 Task: Look for space in Odintsovo, Russia from 10th July, 2023 to 15th July, 2023 for 7 adults in price range Rs.10000 to Rs.15000. Place can be entire place or shared room with 4 bedrooms having 7 beds and 4 bathrooms. Property type can be house, flat, guest house. Amenities needed are: wifi, TV, free parkinig on premises, gym, breakfast. Booking option can be shelf check-in. Required host language is English.
Action: Mouse moved to (454, 109)
Screenshot: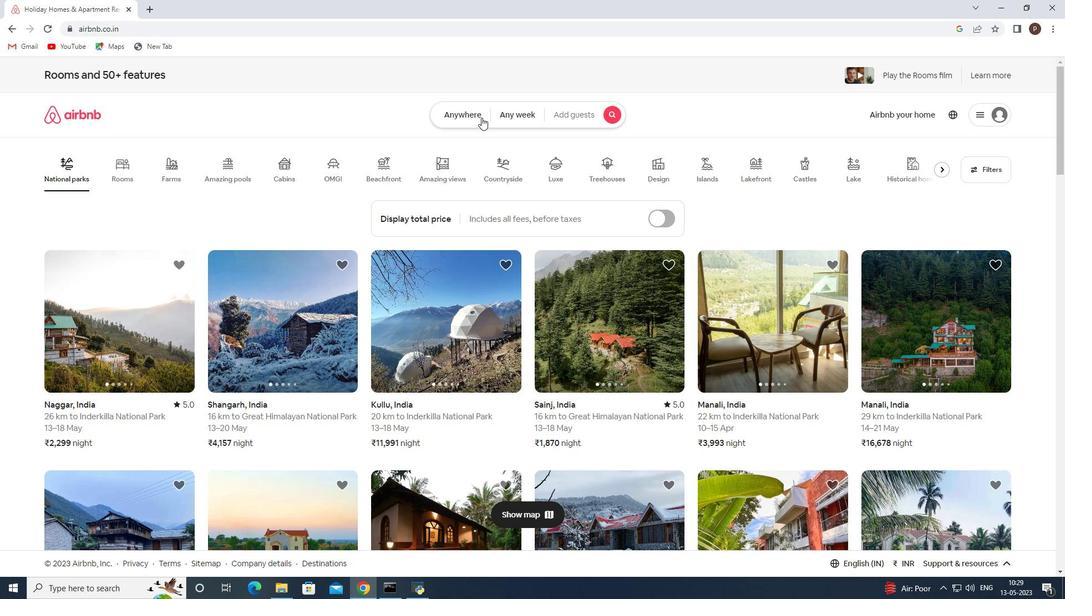 
Action: Mouse pressed left at (454, 109)
Screenshot: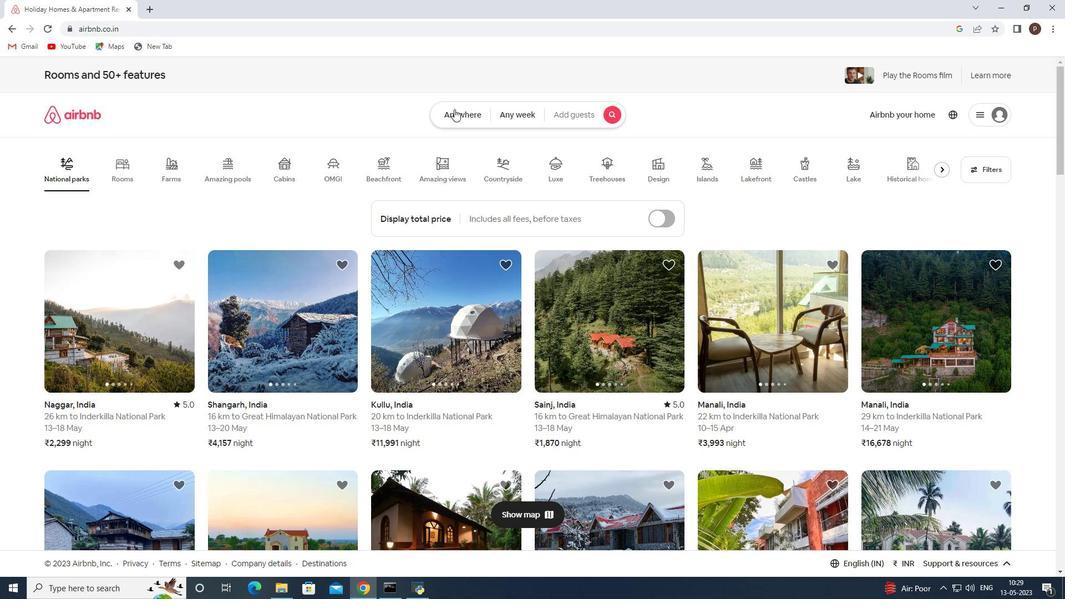 
Action: Mouse moved to (373, 150)
Screenshot: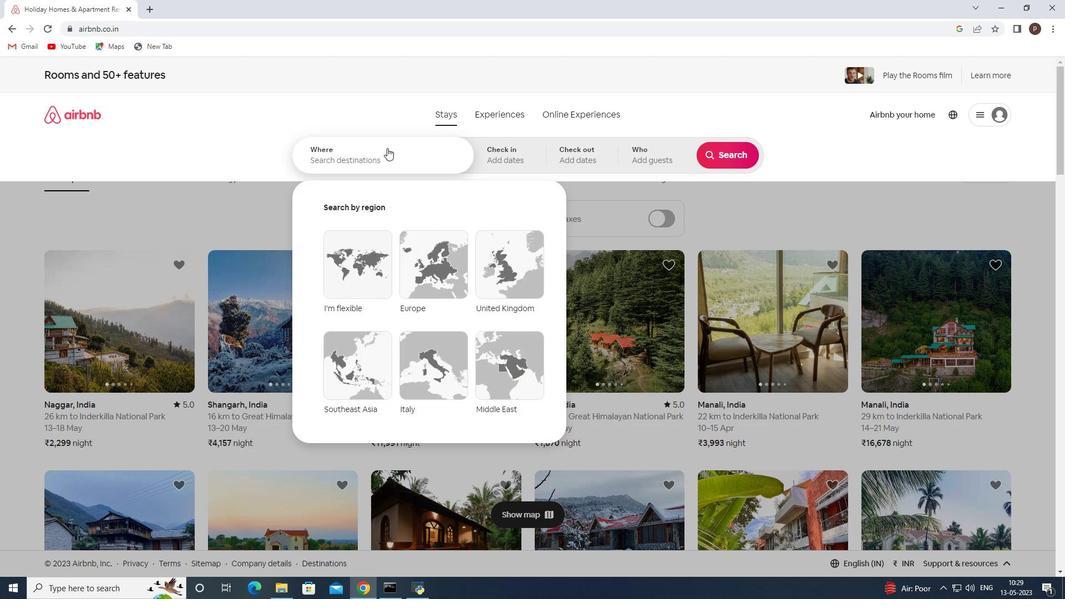 
Action: Mouse pressed left at (373, 150)
Screenshot: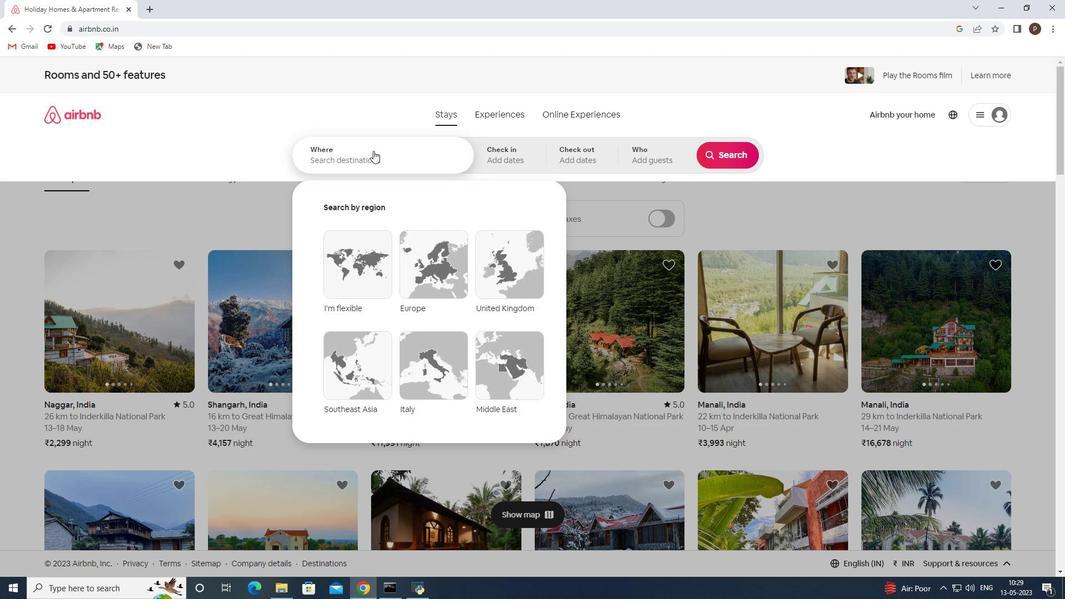 
Action: Mouse moved to (371, 152)
Screenshot: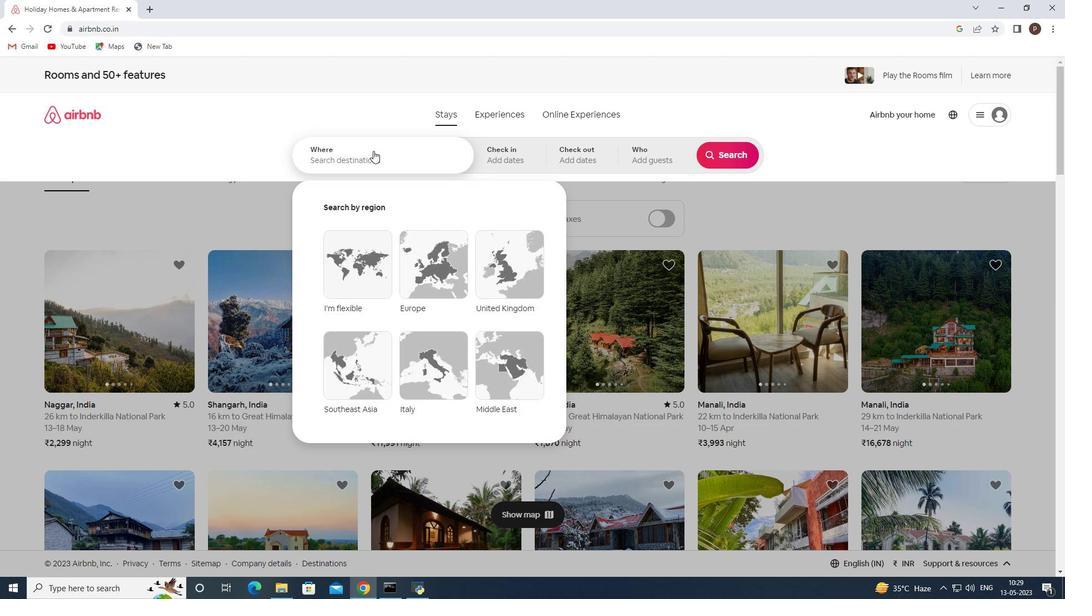 
Action: Key pressed <Key.caps_lock>O<Key.caps_lock>dintsovo
Screenshot: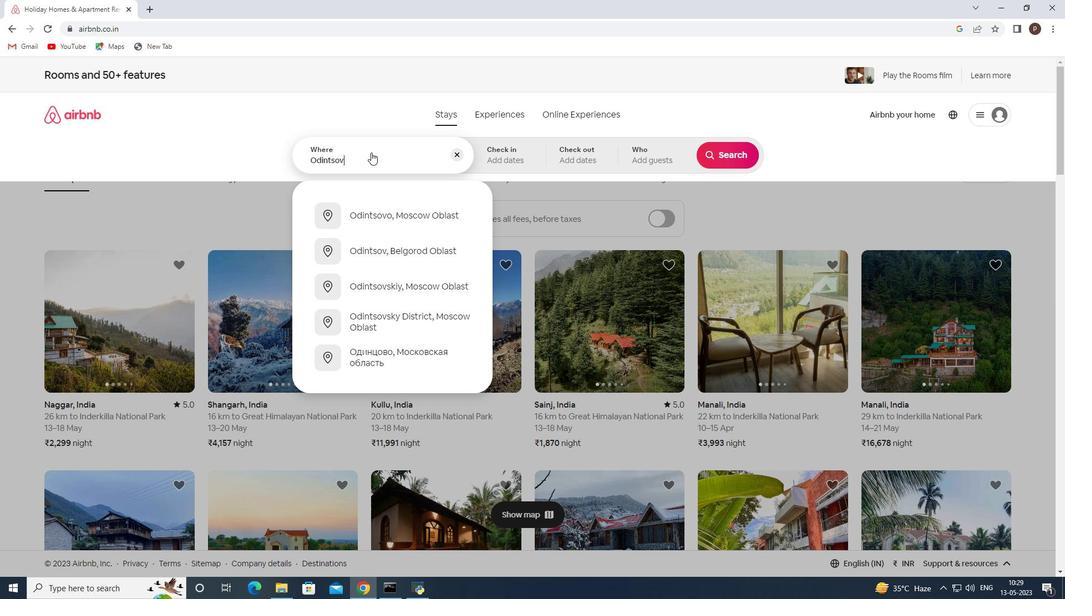 
Action: Mouse moved to (376, 213)
Screenshot: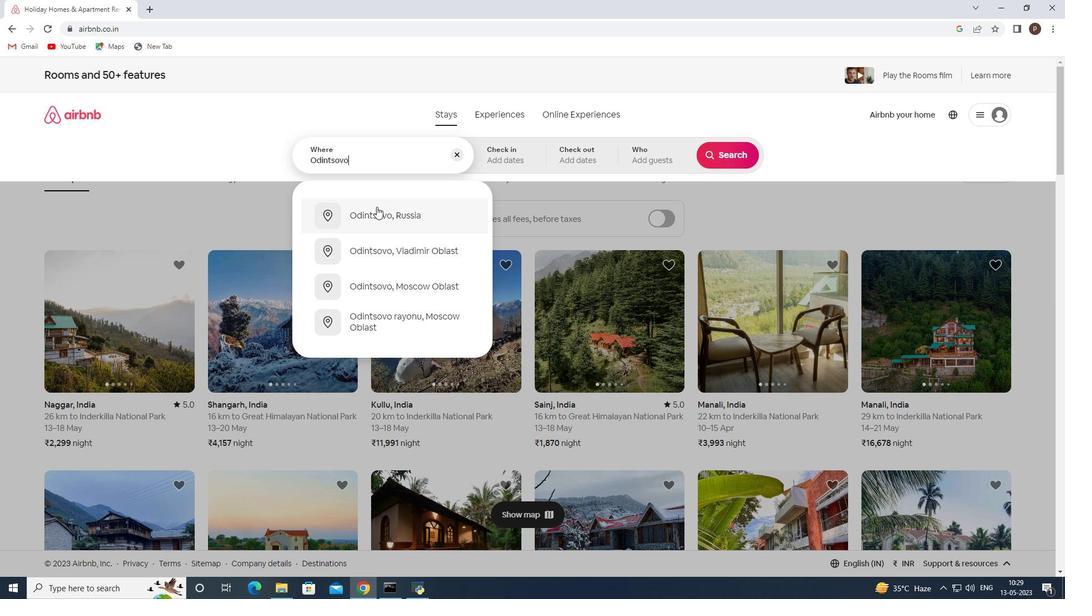 
Action: Mouse pressed left at (376, 213)
Screenshot: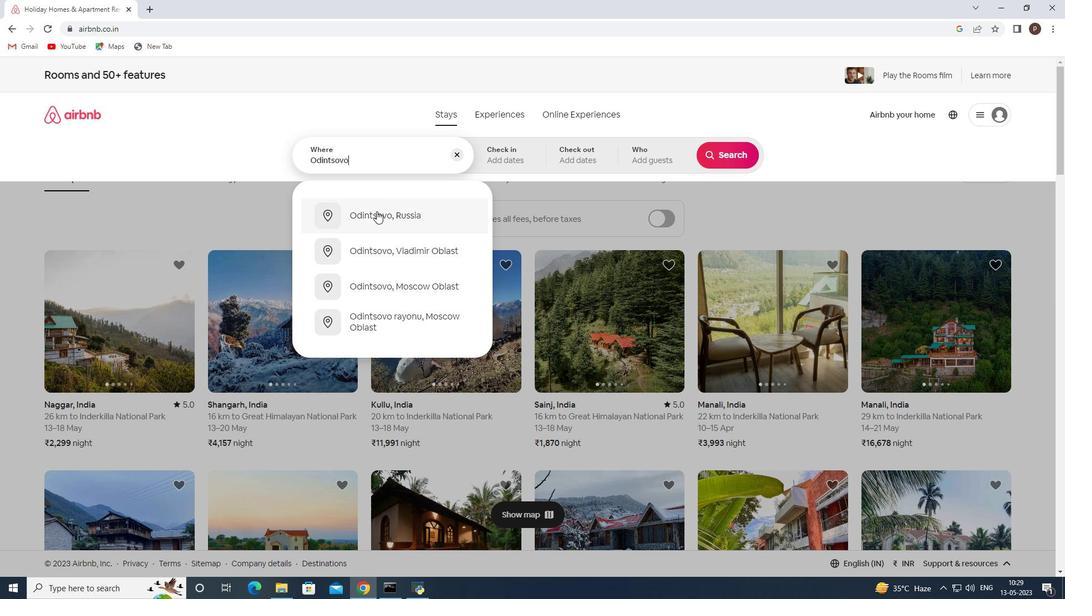 
Action: Mouse moved to (730, 240)
Screenshot: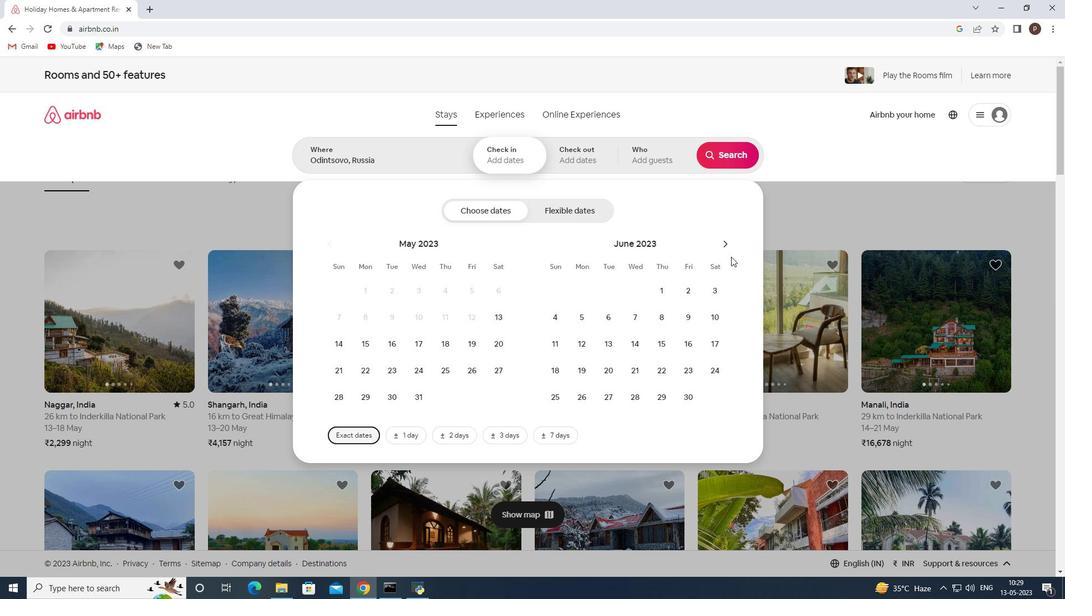 
Action: Mouse pressed left at (730, 240)
Screenshot: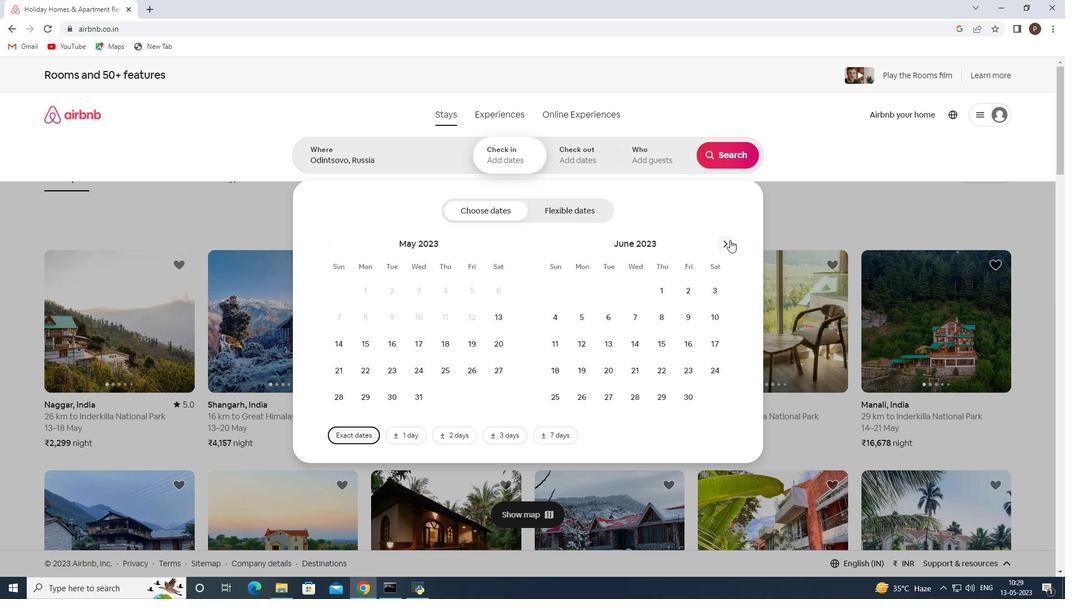 
Action: Mouse moved to (587, 340)
Screenshot: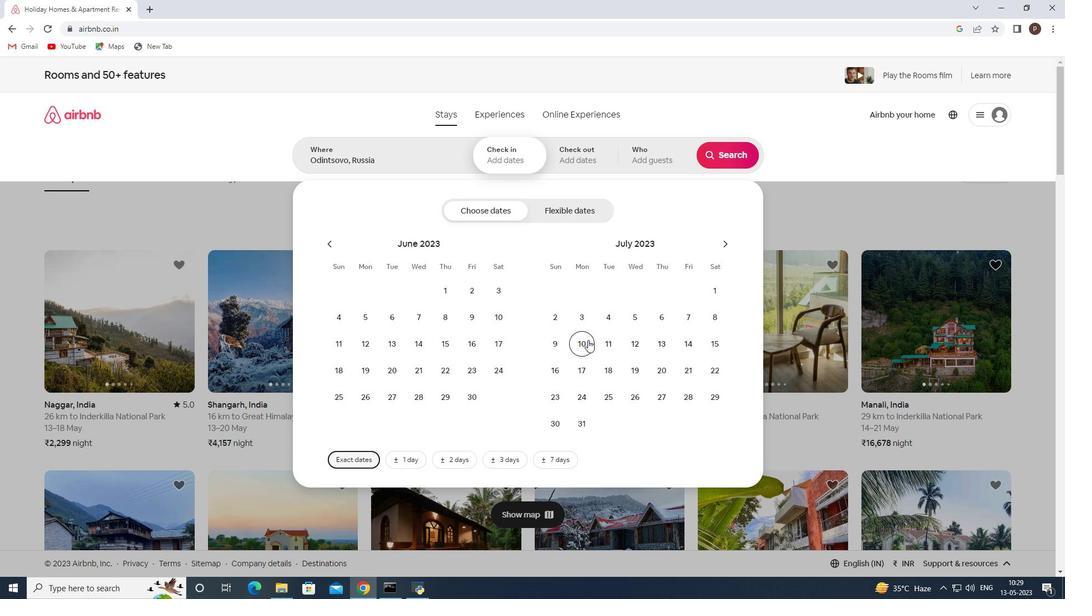 
Action: Mouse pressed left at (587, 340)
Screenshot: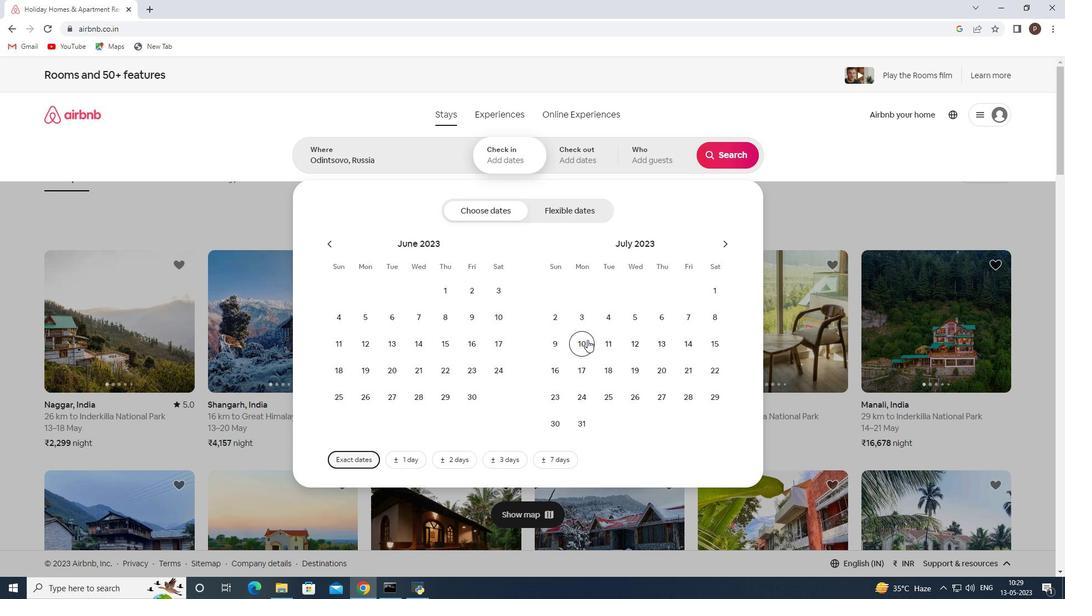 
Action: Mouse moved to (713, 343)
Screenshot: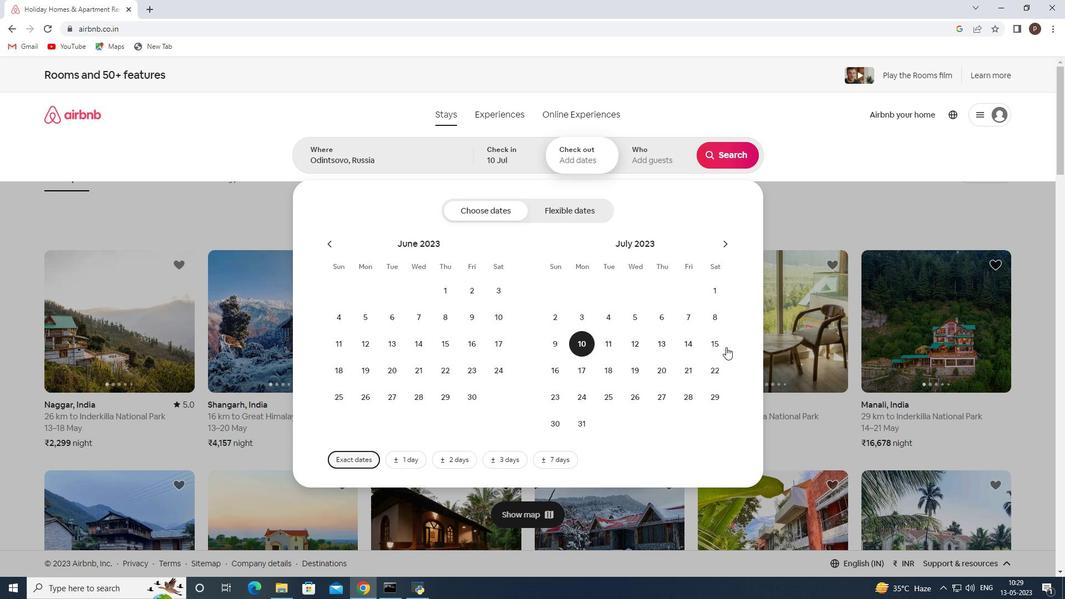 
Action: Mouse pressed left at (713, 343)
Screenshot: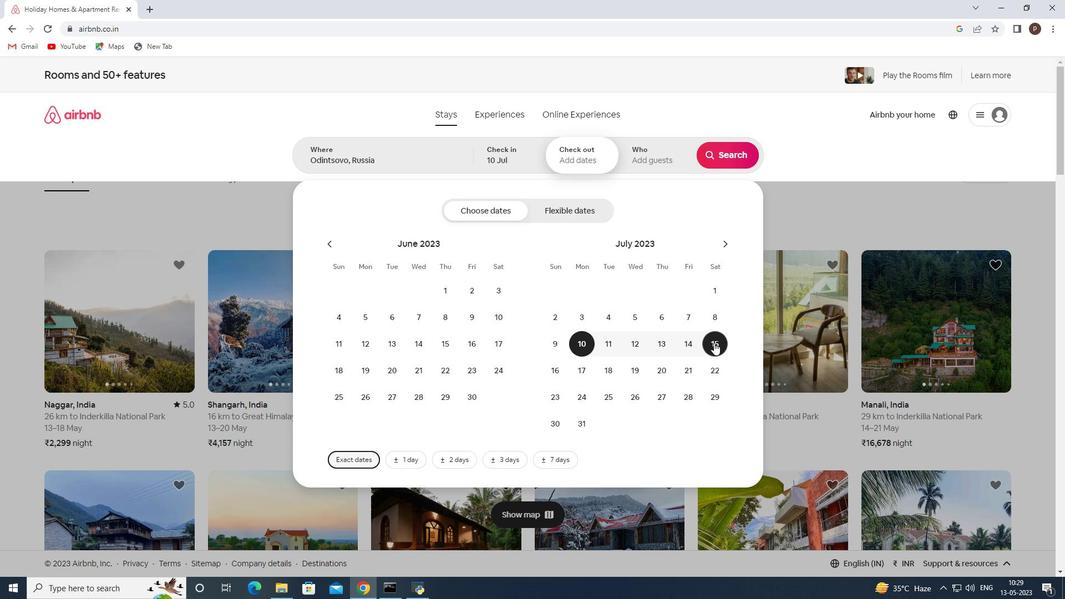 
Action: Mouse moved to (649, 151)
Screenshot: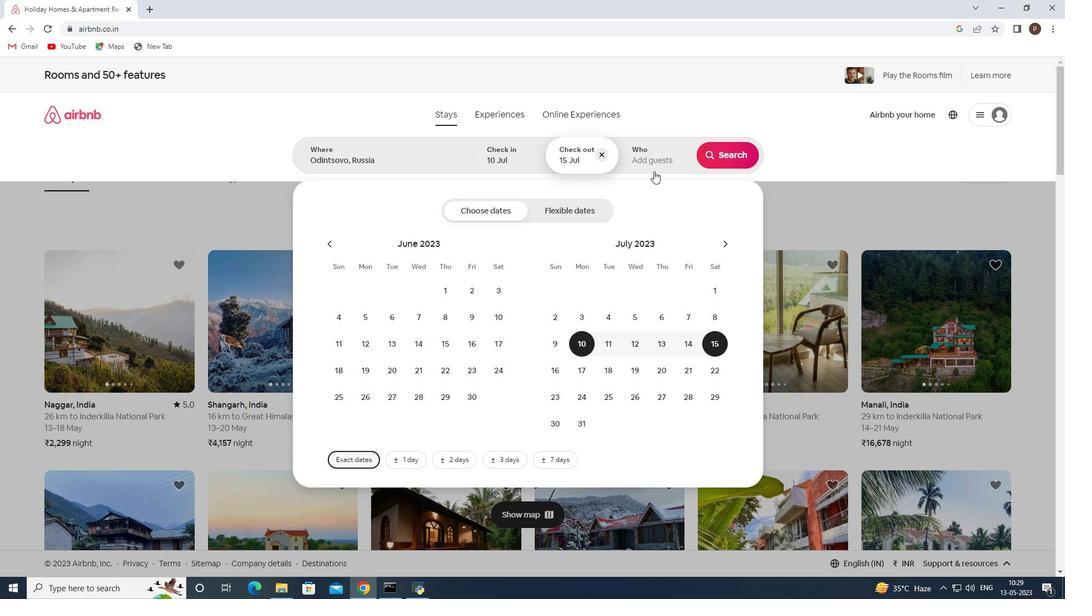 
Action: Mouse pressed left at (649, 151)
Screenshot: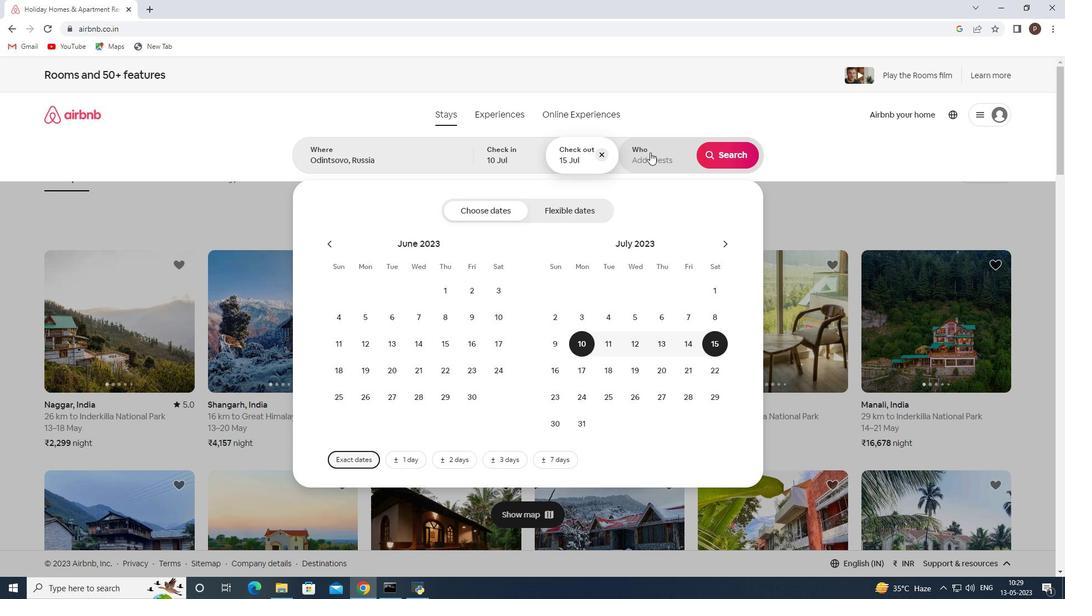 
Action: Mouse moved to (732, 212)
Screenshot: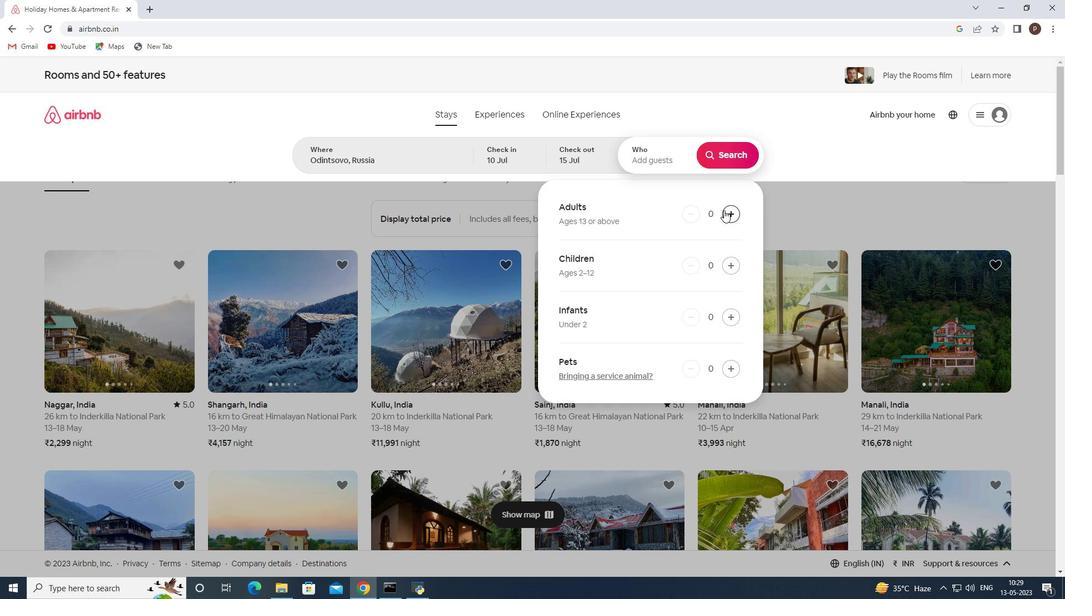 
Action: Mouse pressed left at (732, 212)
Screenshot: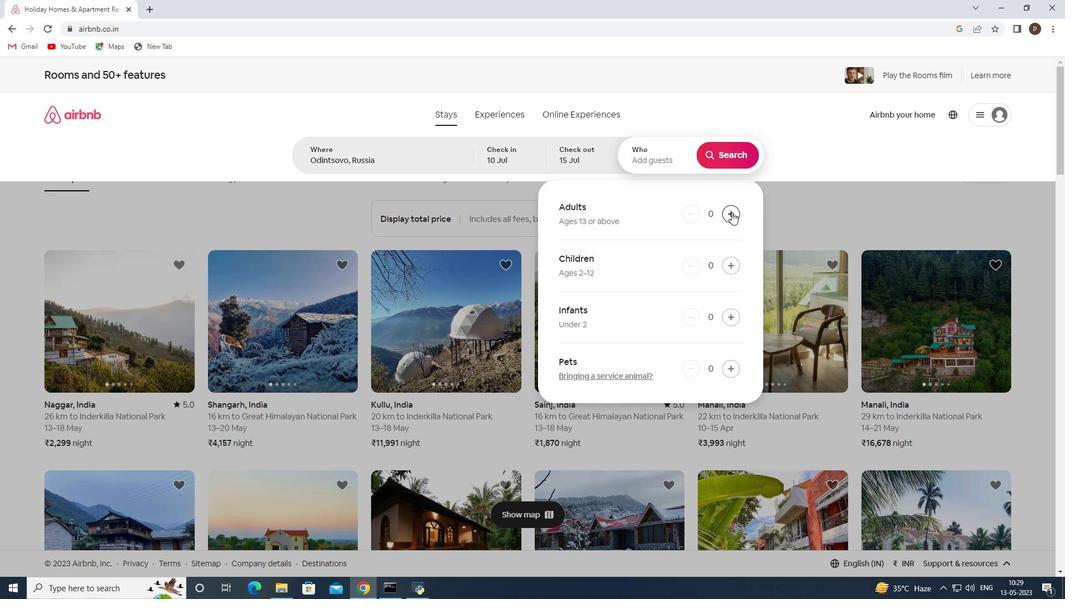 
Action: Mouse pressed left at (732, 212)
Screenshot: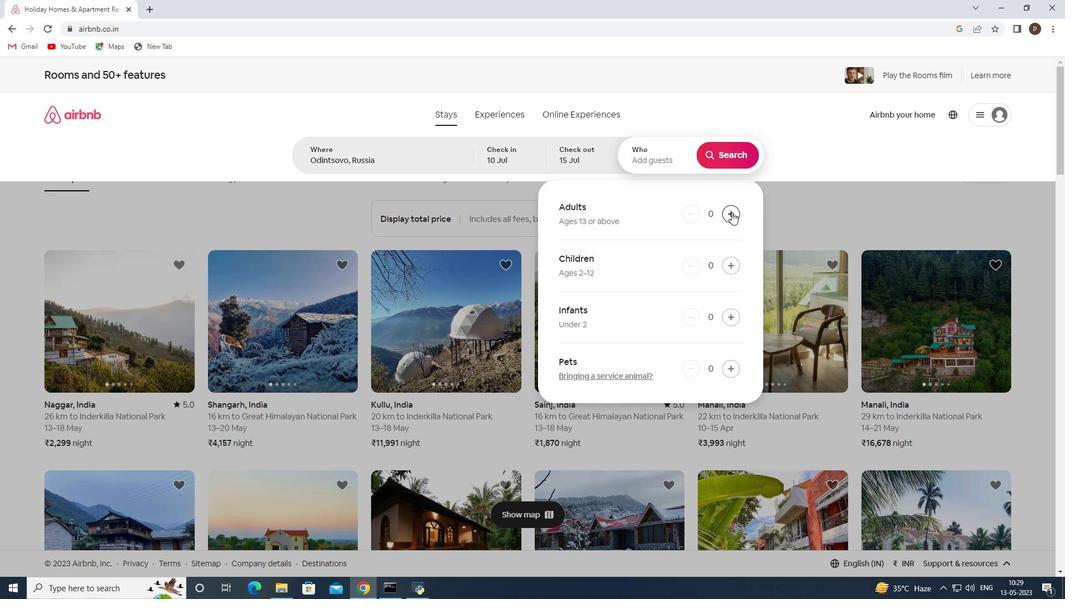 
Action: Mouse pressed left at (732, 212)
Screenshot: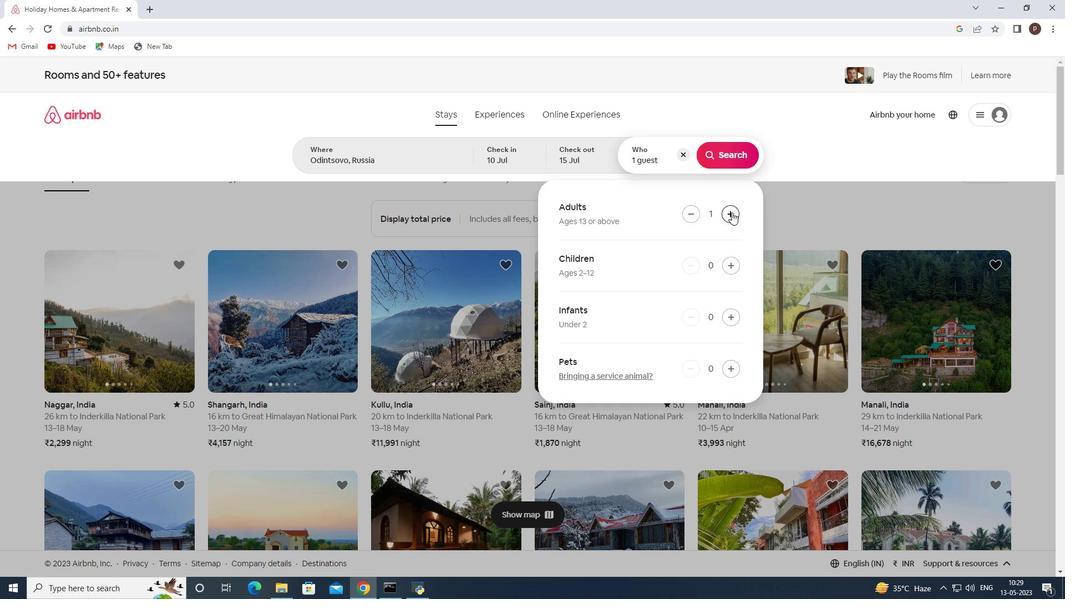 
Action: Mouse pressed left at (732, 212)
Screenshot: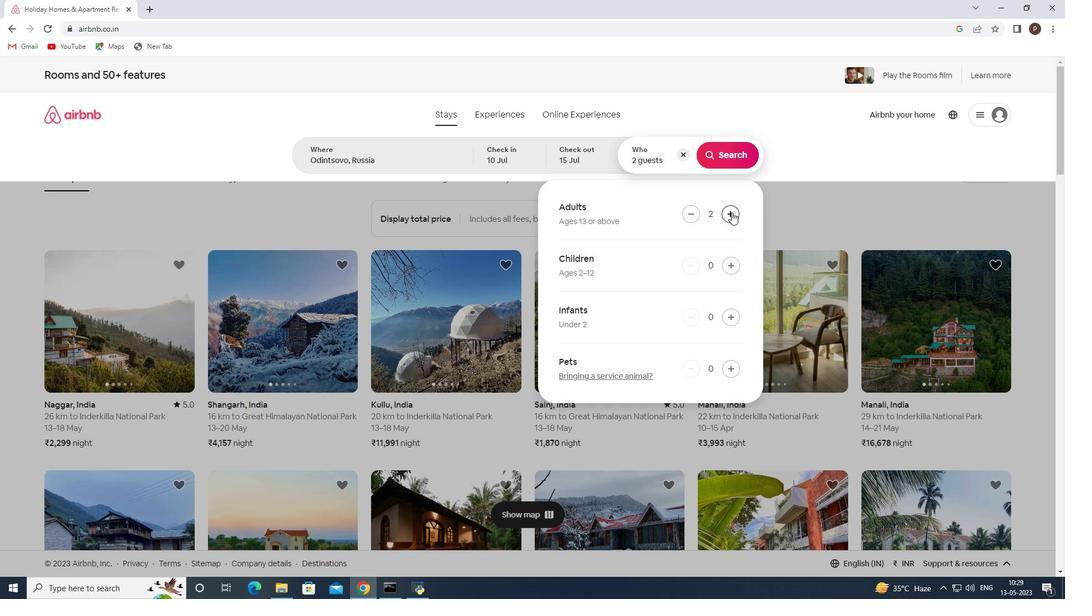
Action: Mouse pressed left at (732, 212)
Screenshot: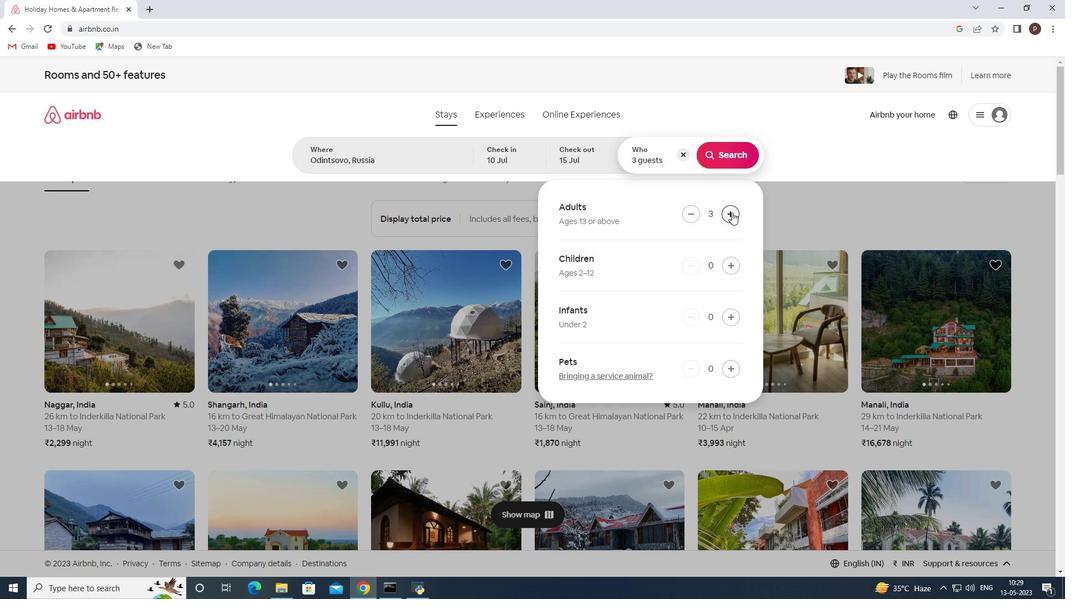 
Action: Mouse pressed left at (732, 212)
Screenshot: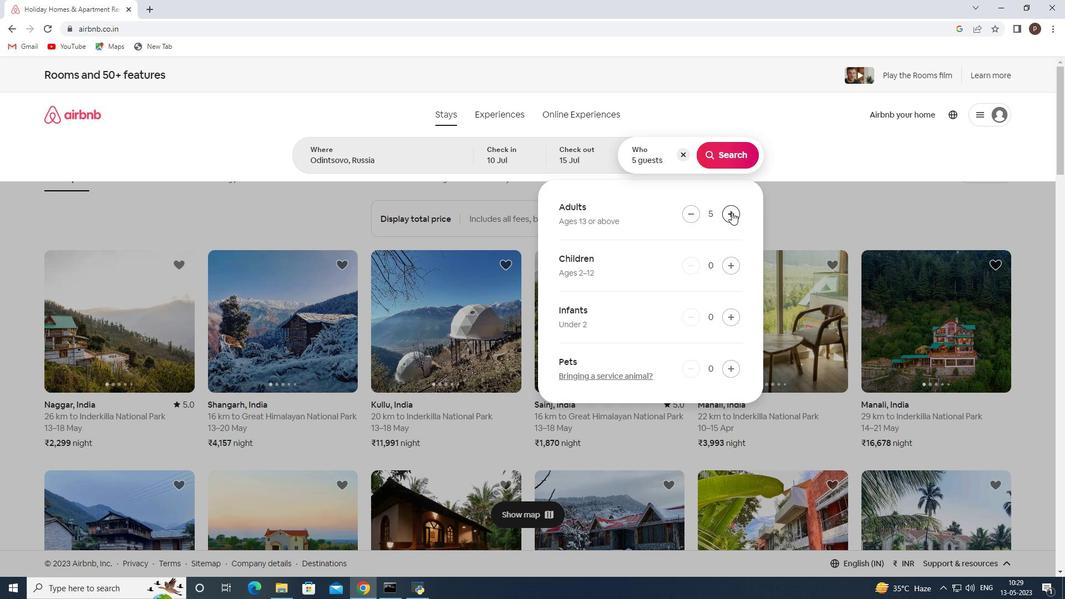 
Action: Mouse pressed left at (732, 212)
Screenshot: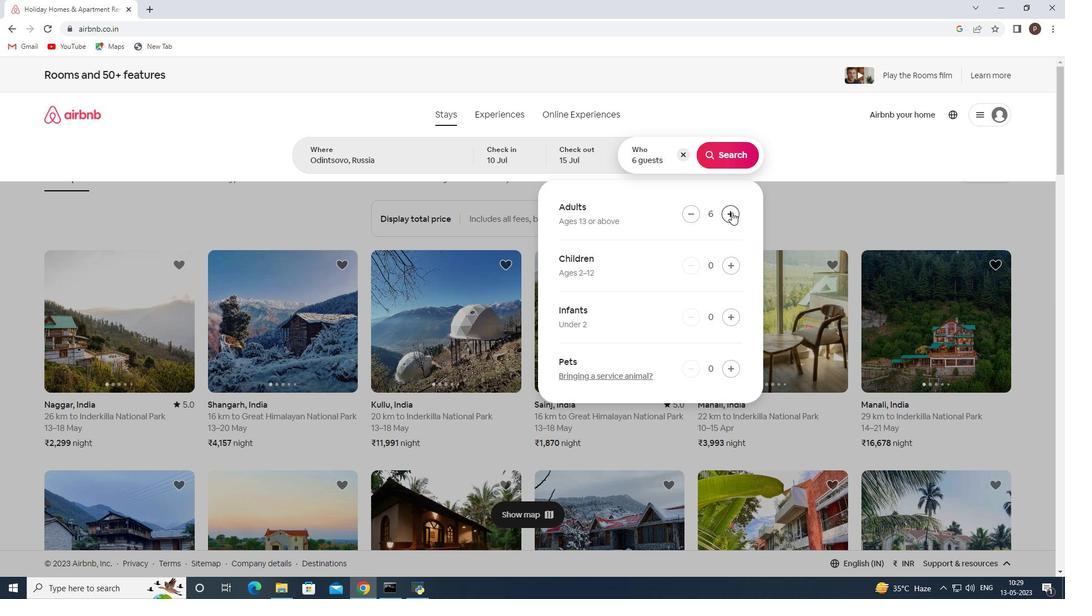 
Action: Mouse moved to (737, 155)
Screenshot: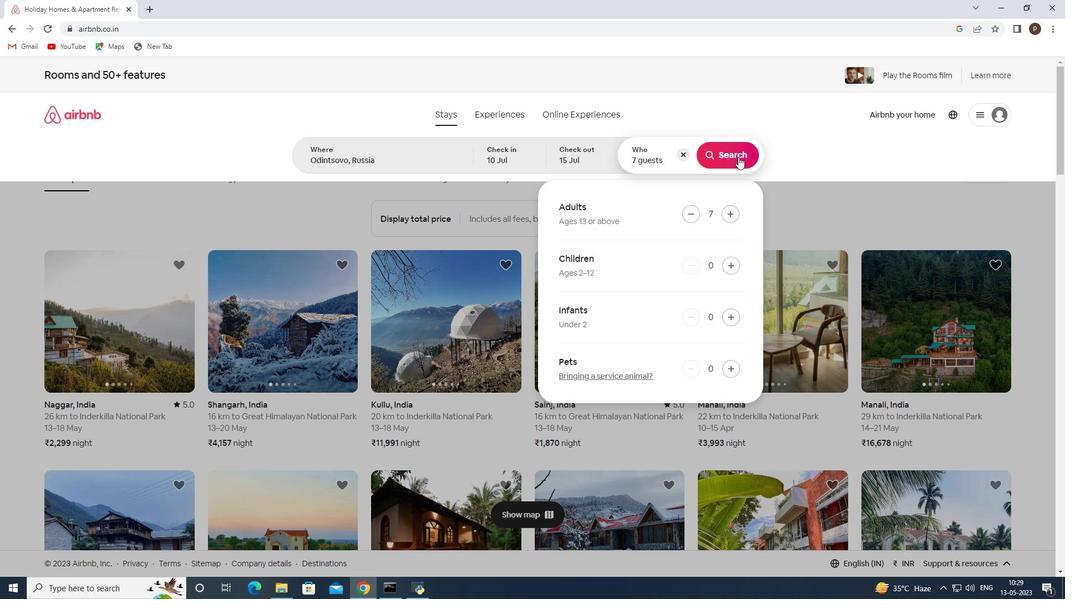 
Action: Mouse pressed left at (737, 155)
Screenshot: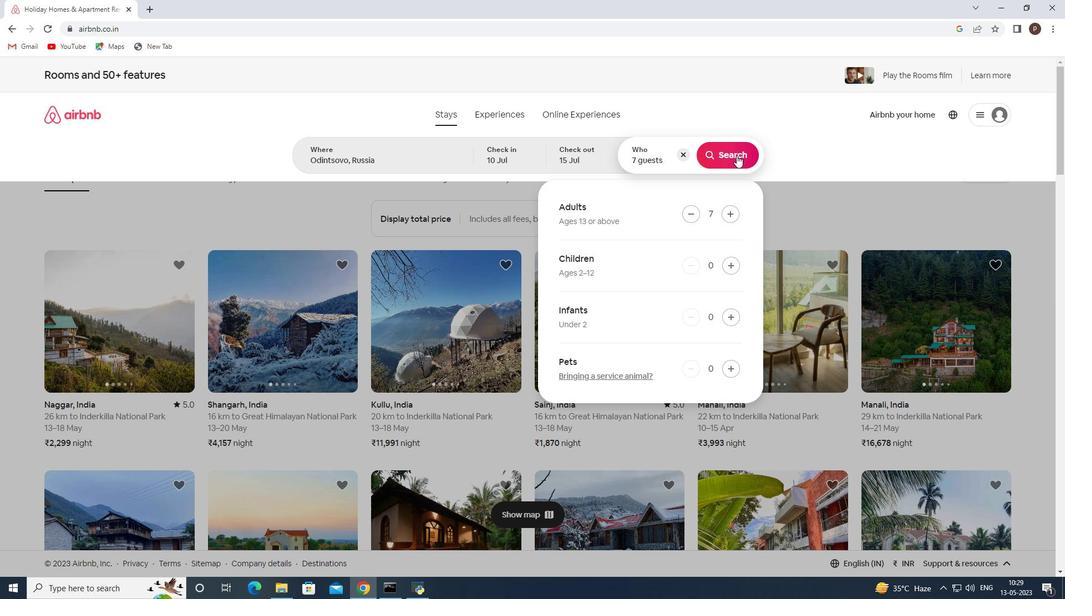 
Action: Mouse moved to (1004, 127)
Screenshot: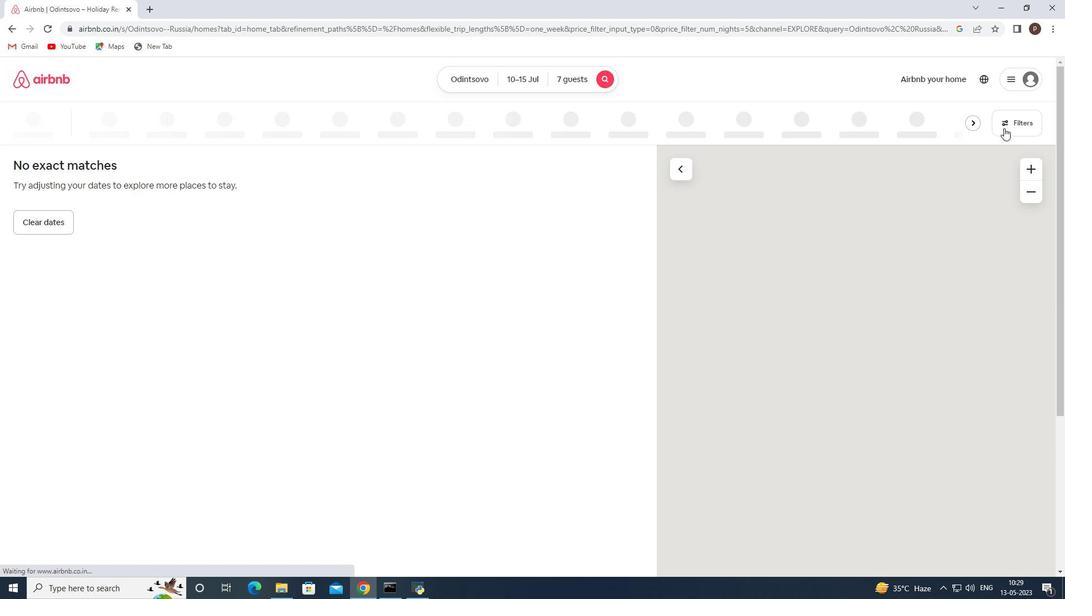 
Action: Mouse pressed left at (1004, 127)
Screenshot: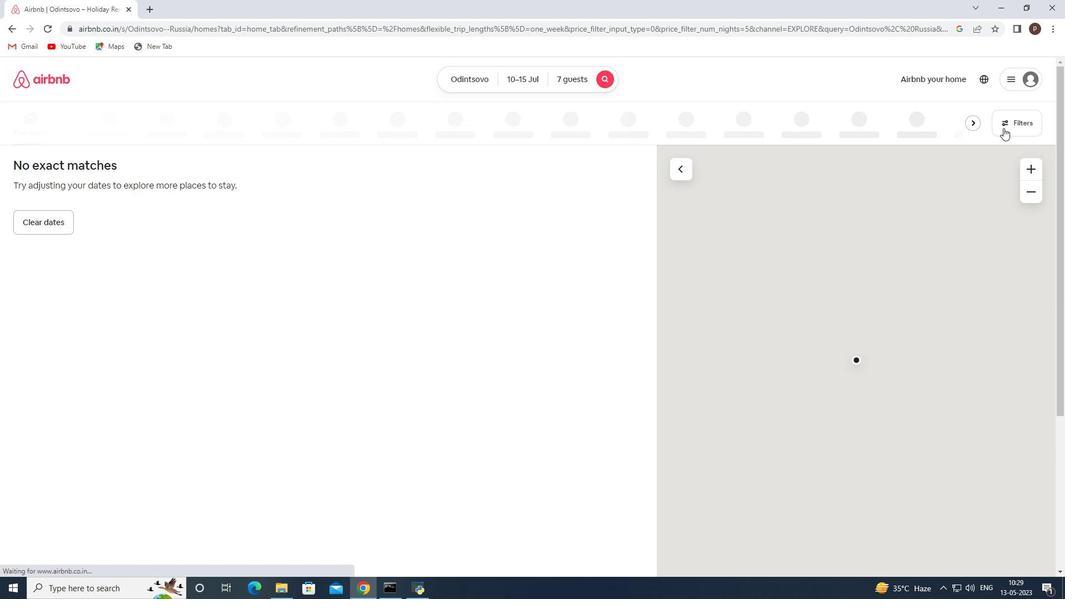 
Action: Mouse moved to (374, 401)
Screenshot: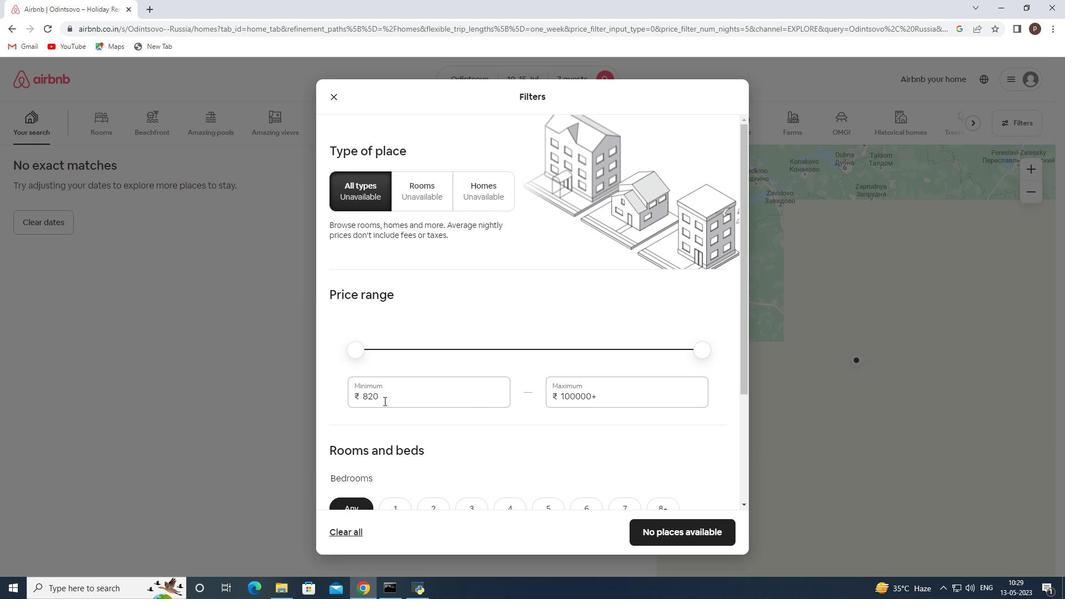 
Action: Mouse pressed left at (374, 401)
Screenshot: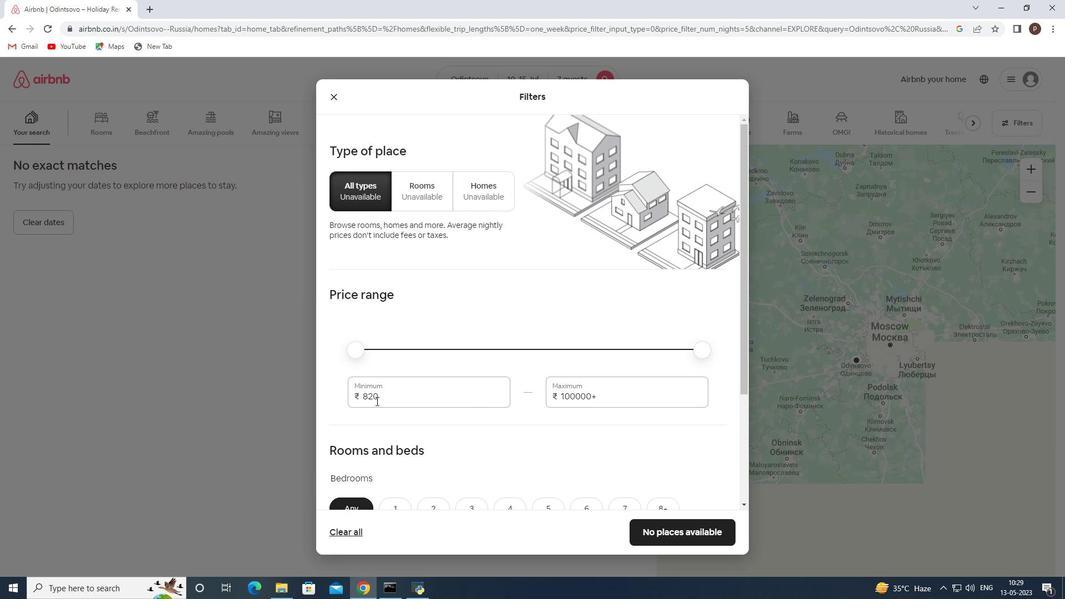 
Action: Mouse pressed left at (374, 401)
Screenshot: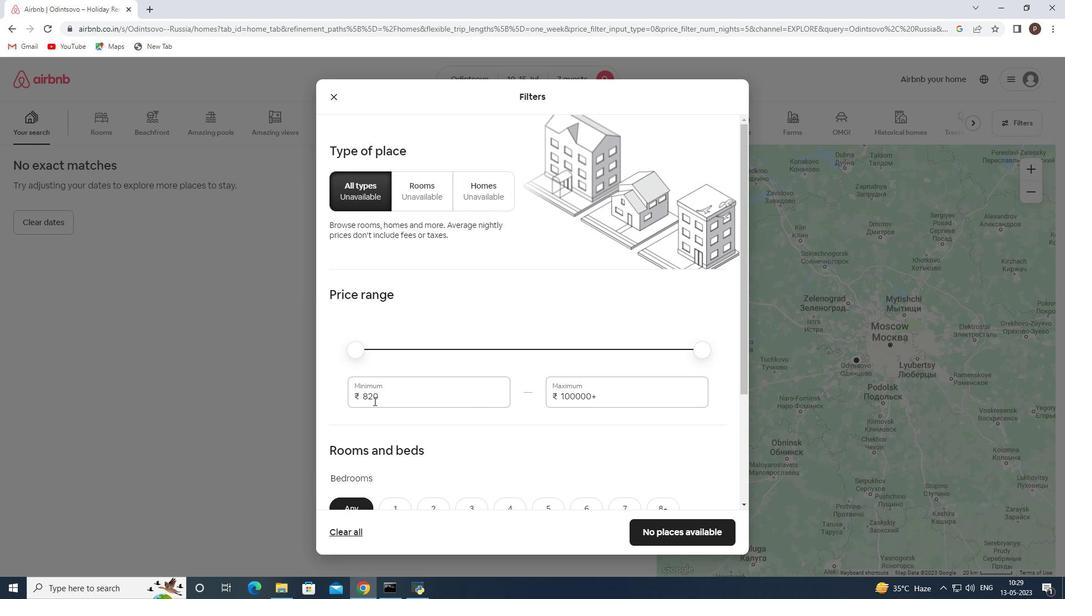 
Action: Key pressed 10000<Key.tab>15000
Screenshot: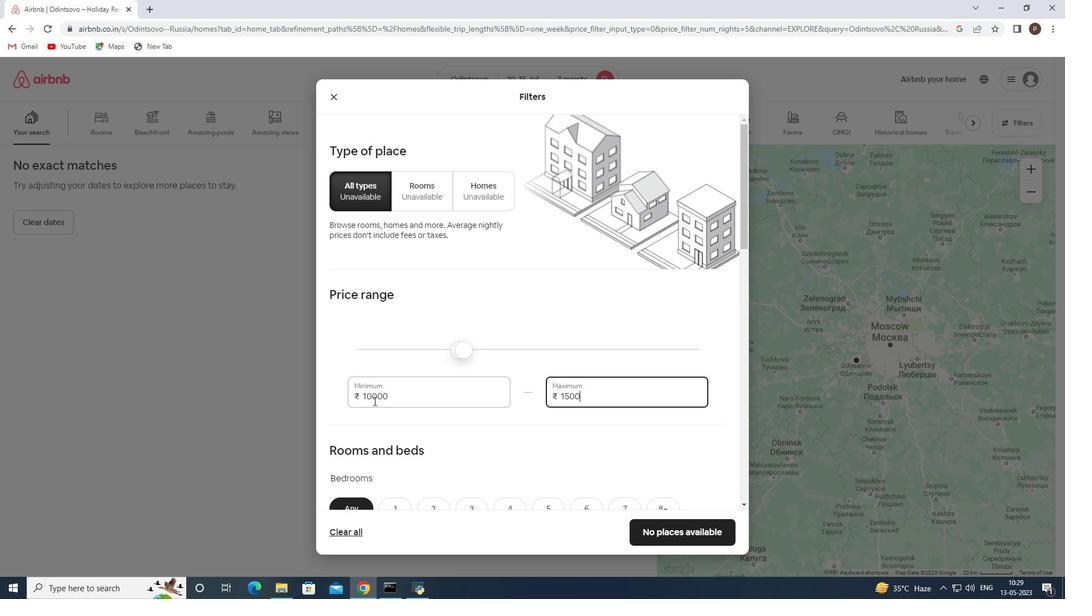 
Action: Mouse moved to (463, 400)
Screenshot: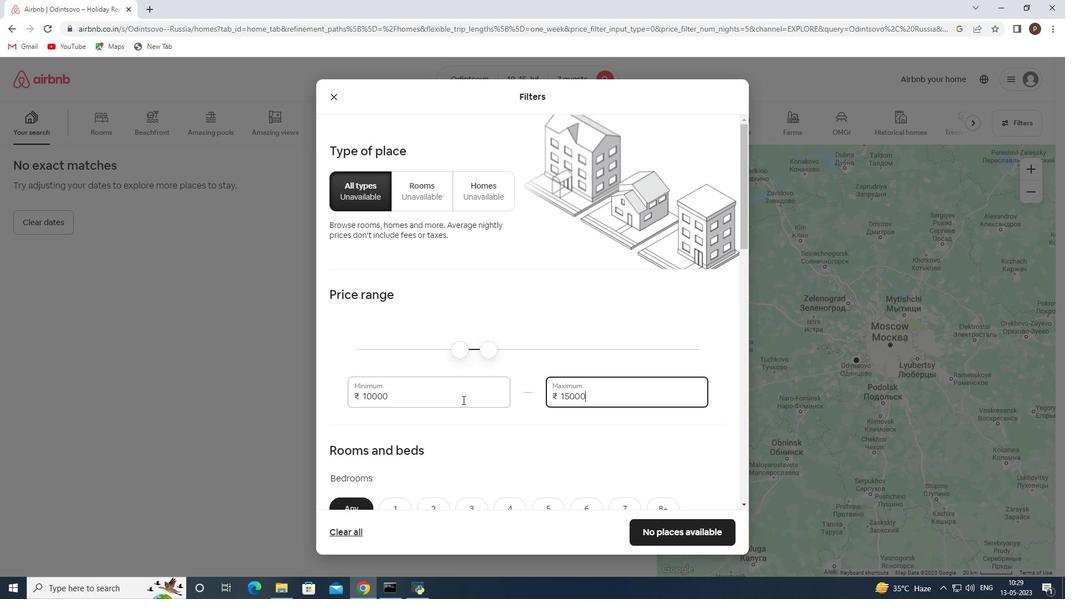 
Action: Mouse scrolled (463, 399) with delta (0, 0)
Screenshot: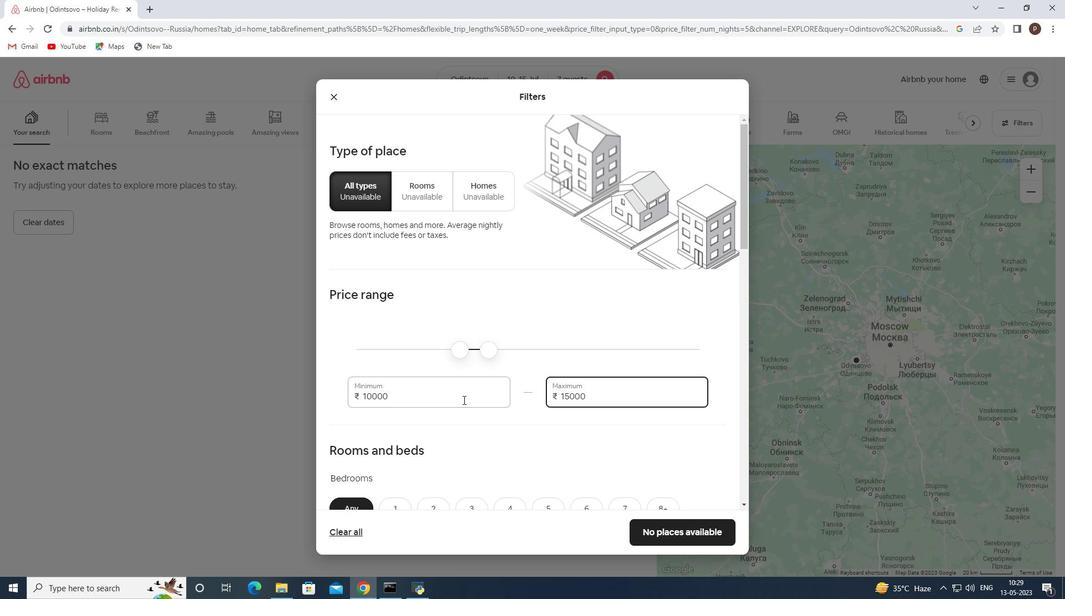 
Action: Mouse scrolled (463, 399) with delta (0, 0)
Screenshot: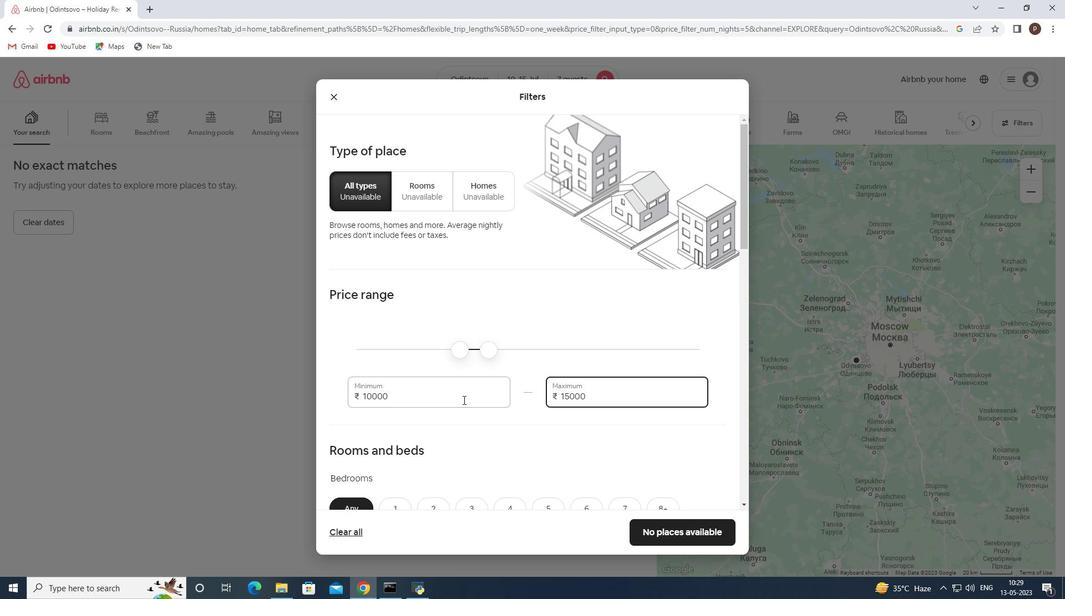 
Action: Mouse moved to (472, 346)
Screenshot: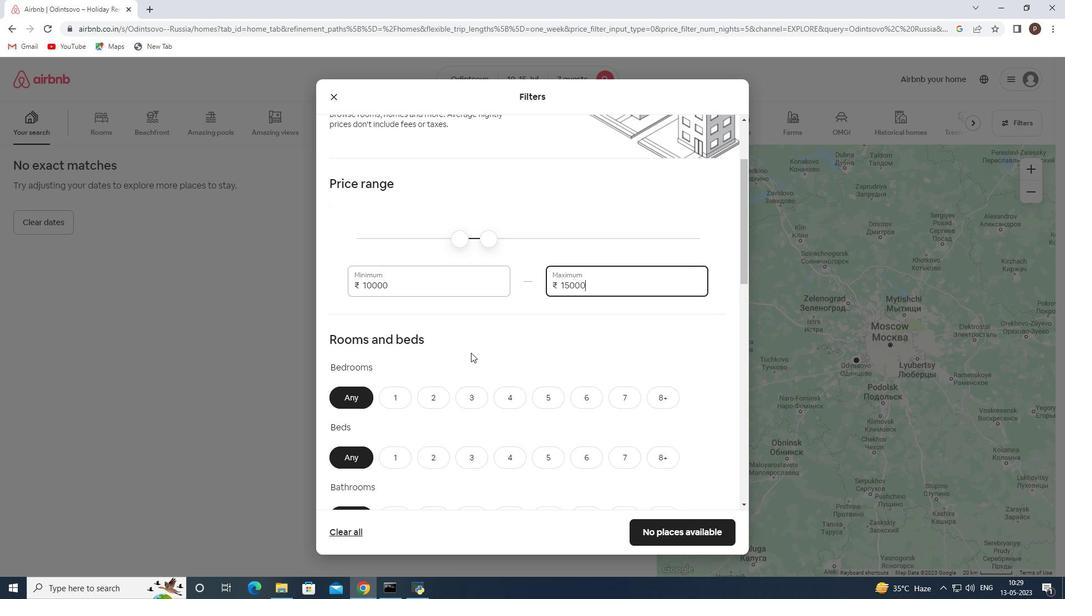 
Action: Mouse scrolled (472, 345) with delta (0, 0)
Screenshot: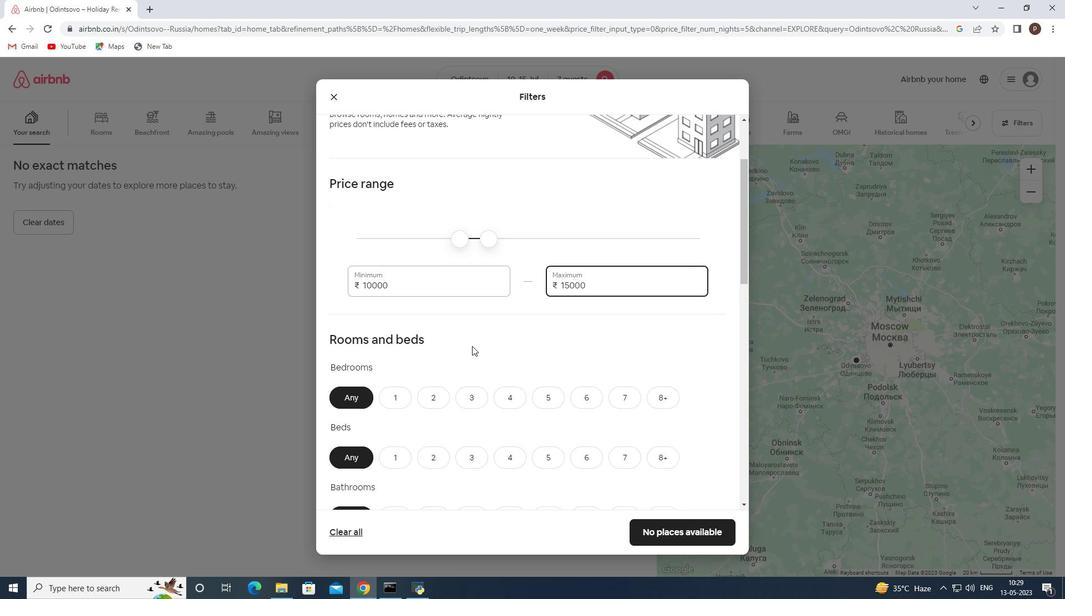 
Action: Mouse moved to (514, 344)
Screenshot: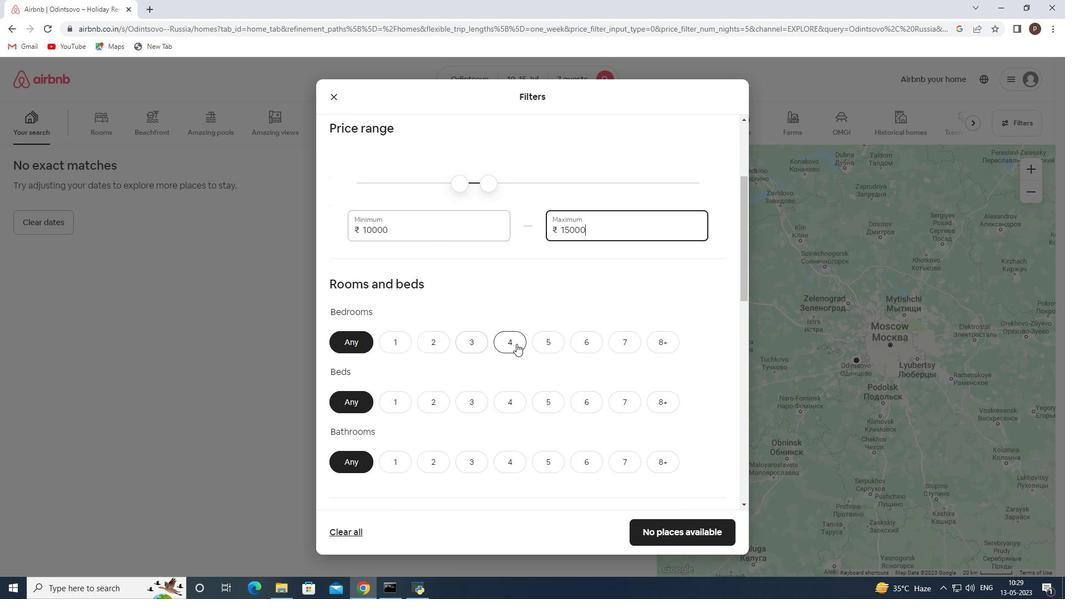 
Action: Mouse pressed left at (514, 344)
Screenshot: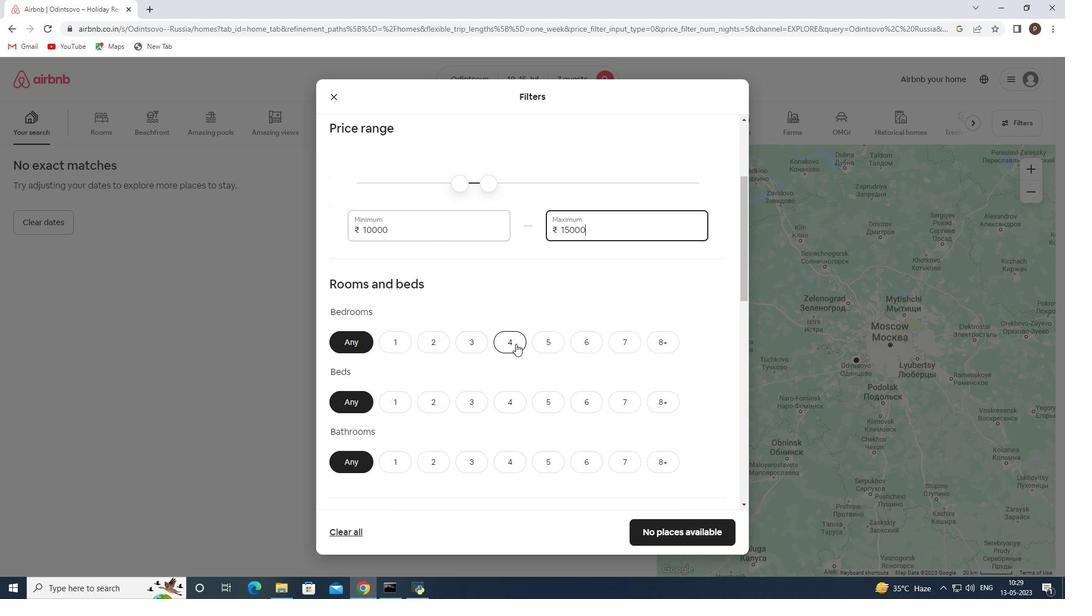 
Action: Mouse moved to (615, 401)
Screenshot: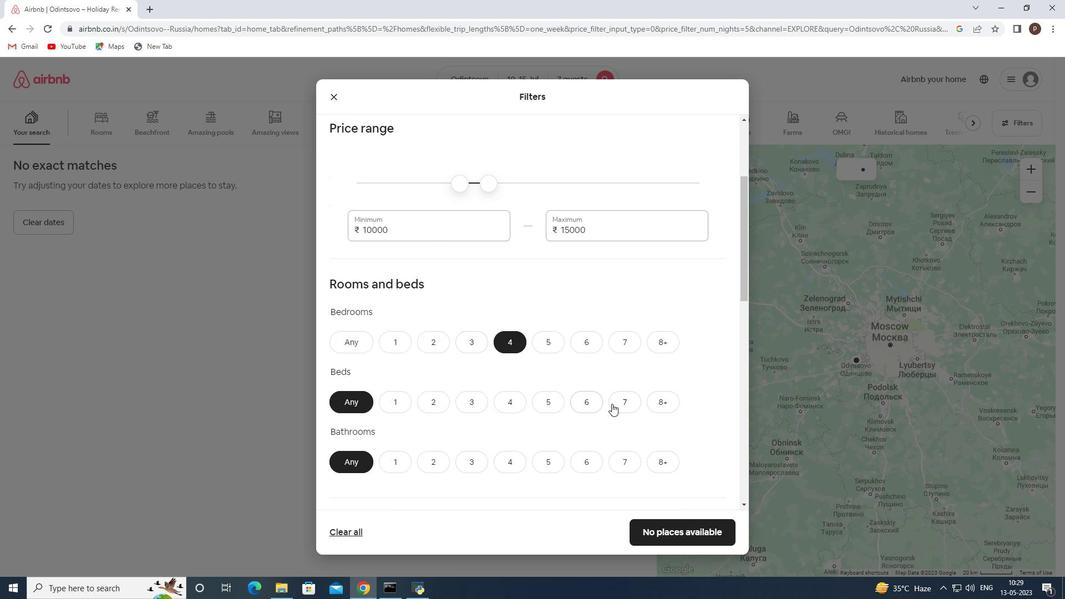 
Action: Mouse pressed left at (615, 401)
Screenshot: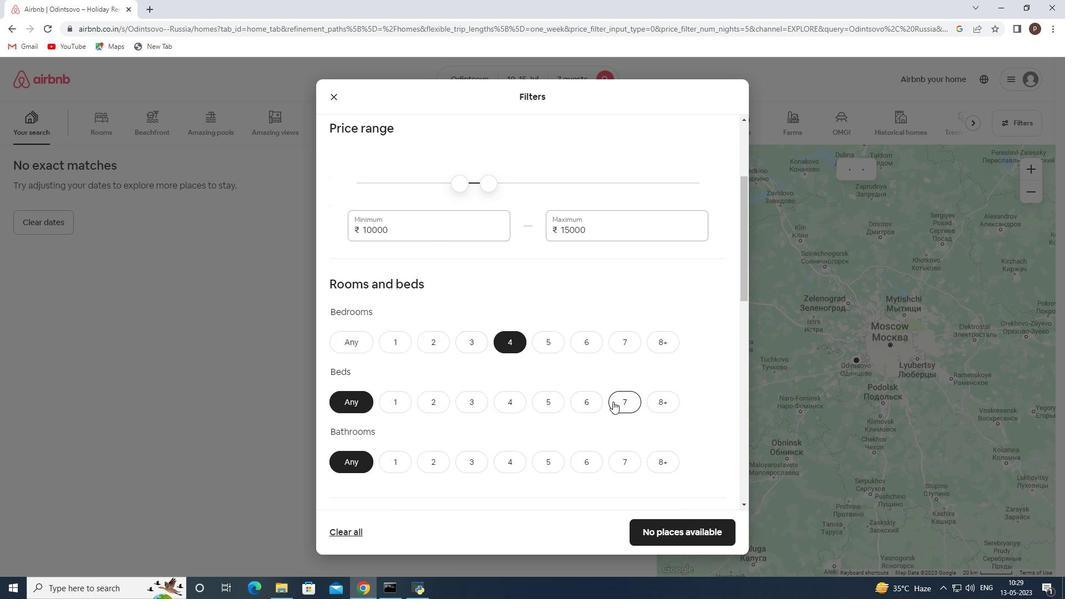 
Action: Mouse moved to (503, 452)
Screenshot: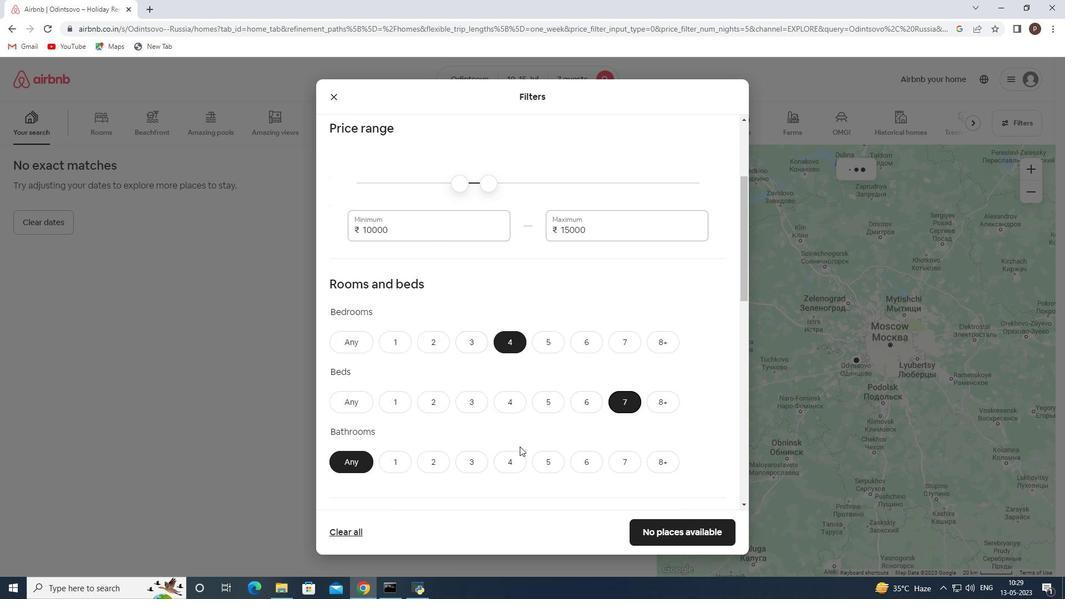 
Action: Mouse pressed left at (503, 452)
Screenshot: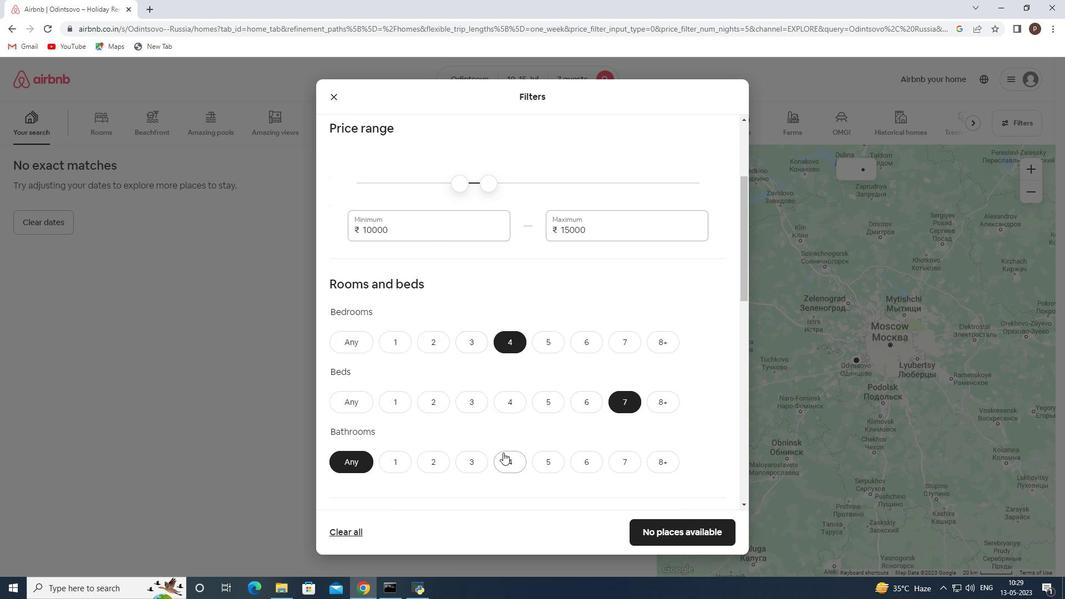 
Action: Mouse scrolled (503, 452) with delta (0, 0)
Screenshot: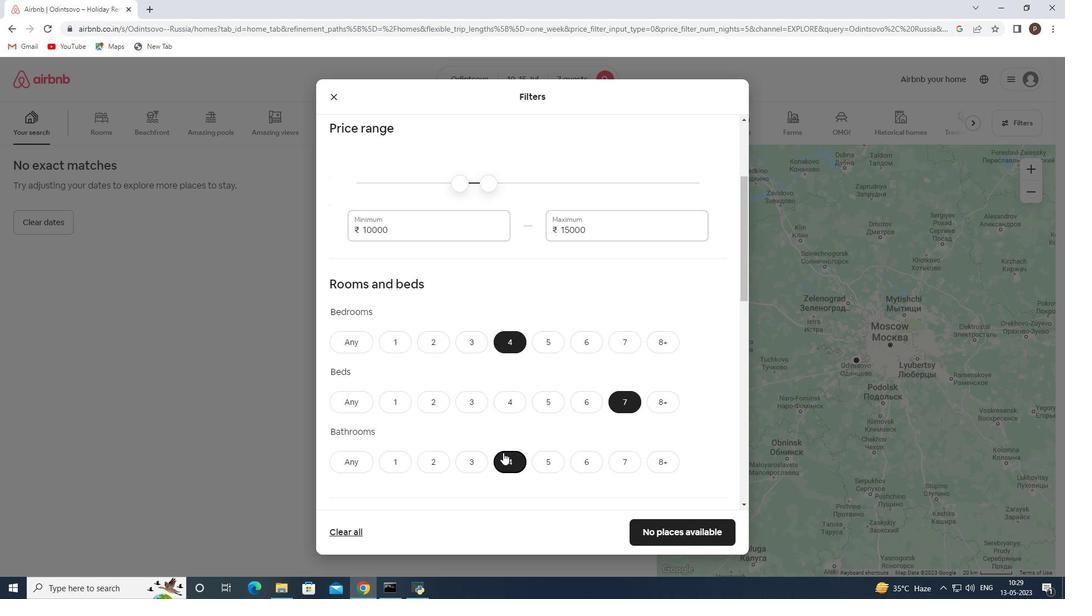 
Action: Mouse scrolled (503, 452) with delta (0, 0)
Screenshot: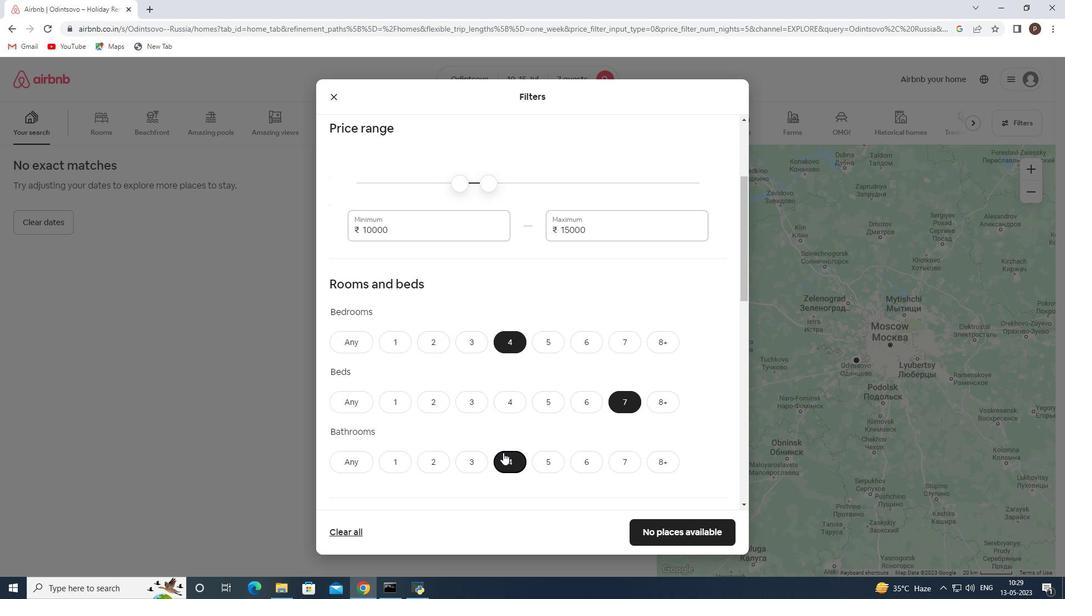
Action: Mouse moved to (494, 415)
Screenshot: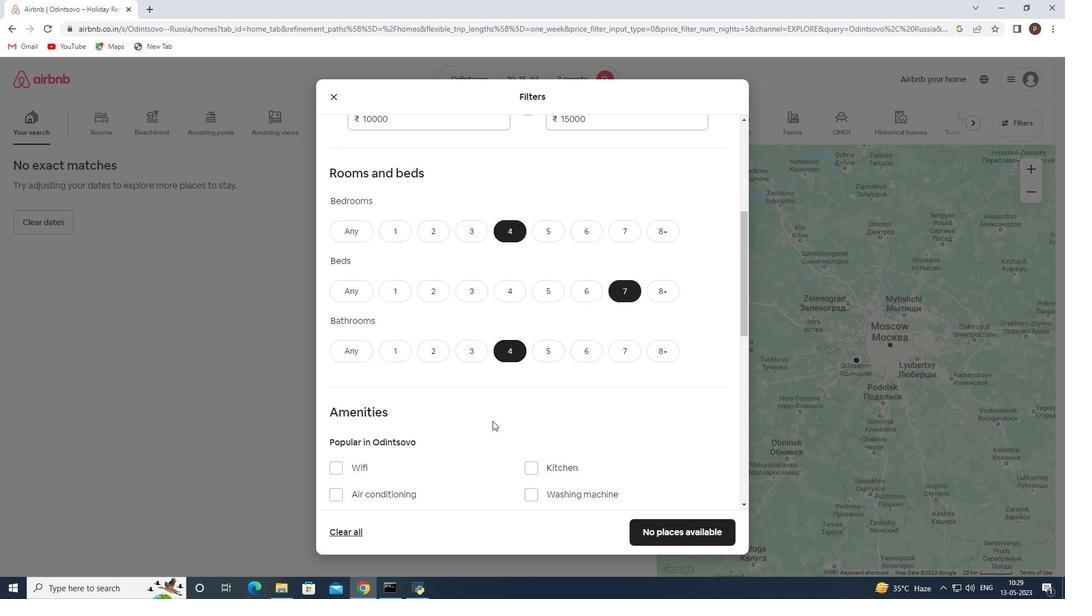 
Action: Mouse scrolled (494, 415) with delta (0, 0)
Screenshot: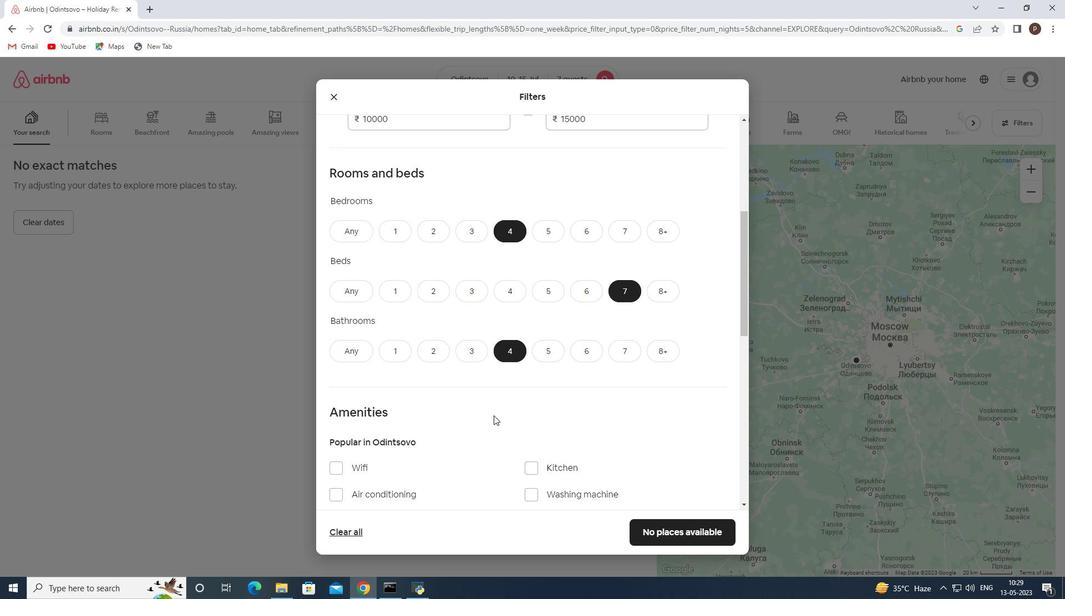 
Action: Mouse moved to (335, 410)
Screenshot: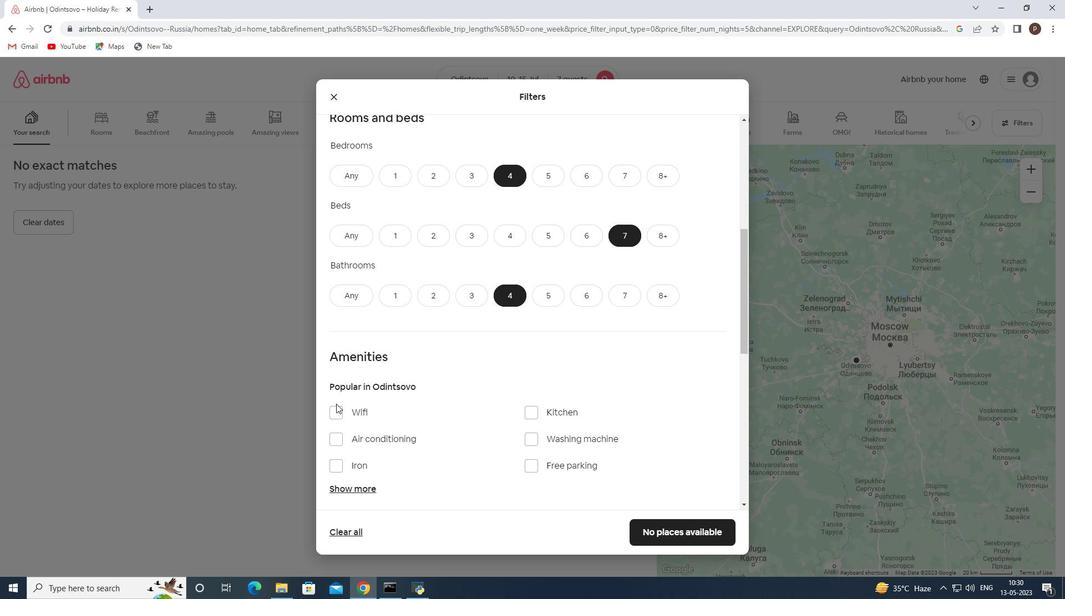 
Action: Mouse pressed left at (335, 410)
Screenshot: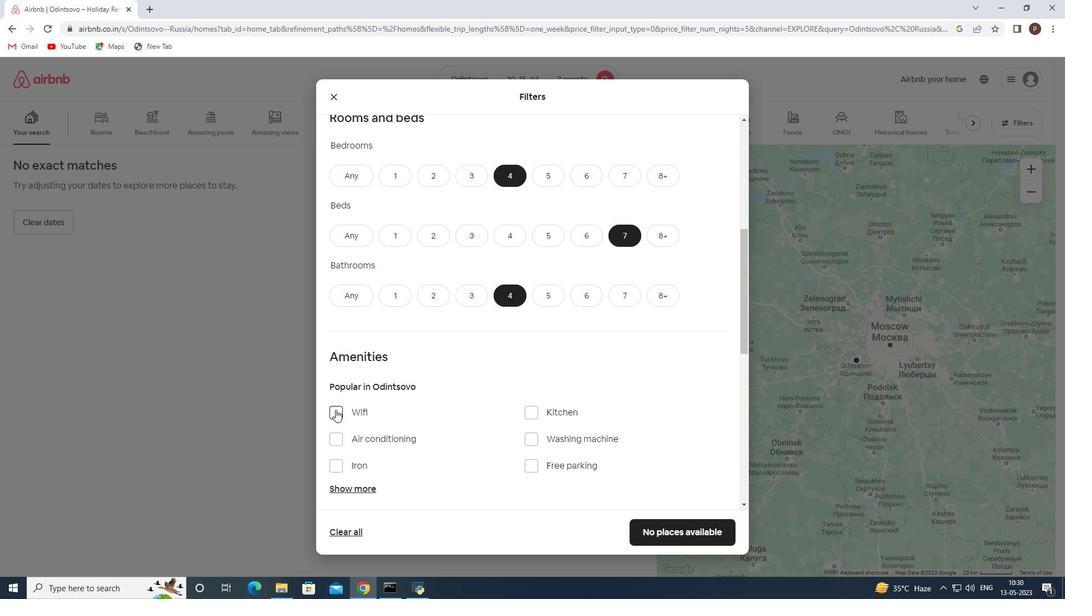 
Action: Mouse moved to (531, 465)
Screenshot: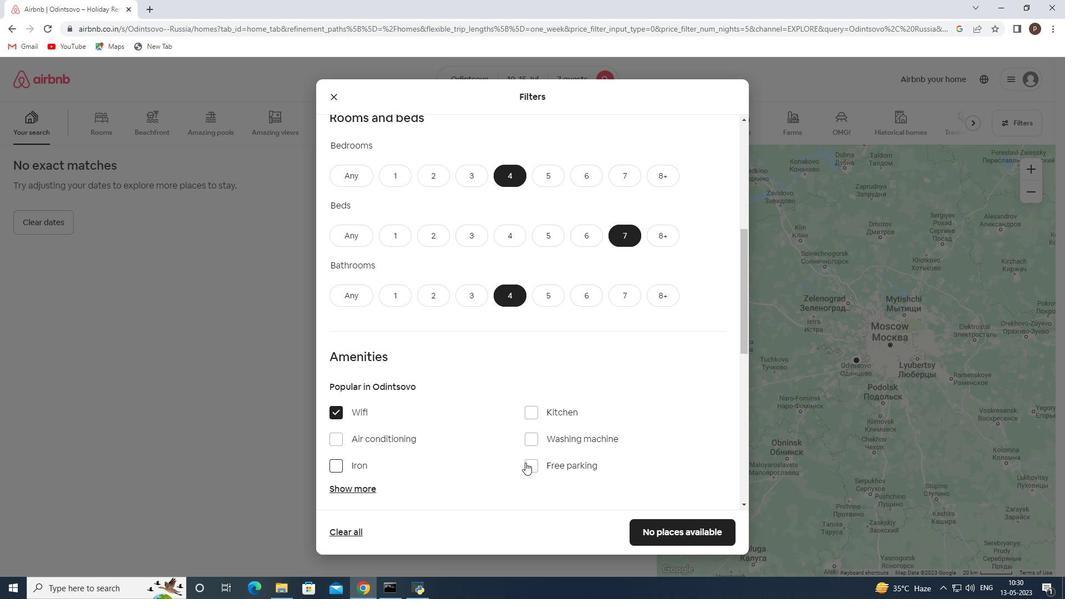 
Action: Mouse pressed left at (531, 465)
Screenshot: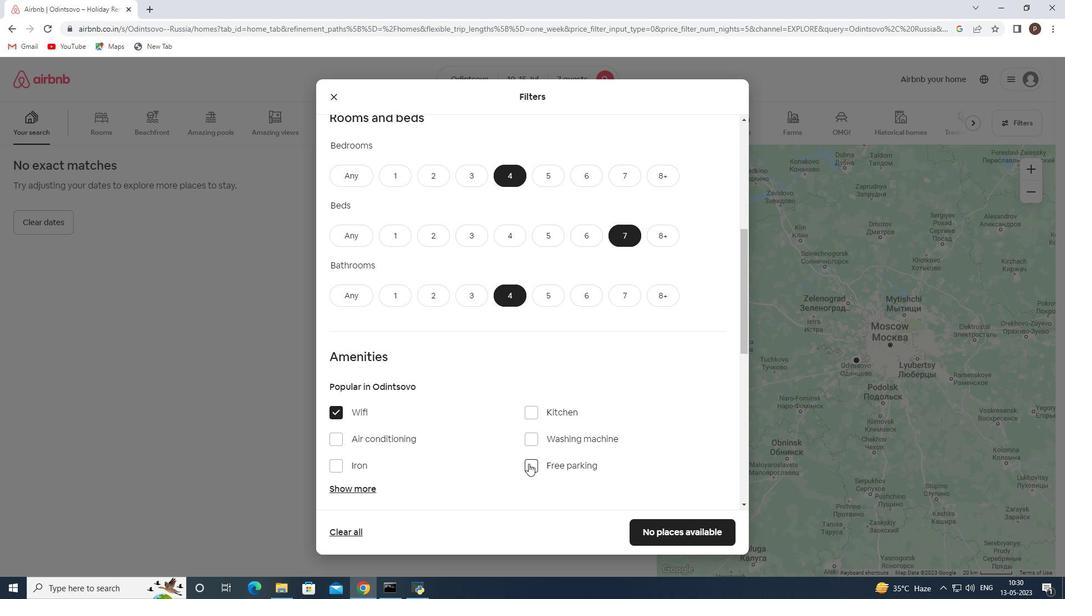 
Action: Mouse moved to (368, 488)
Screenshot: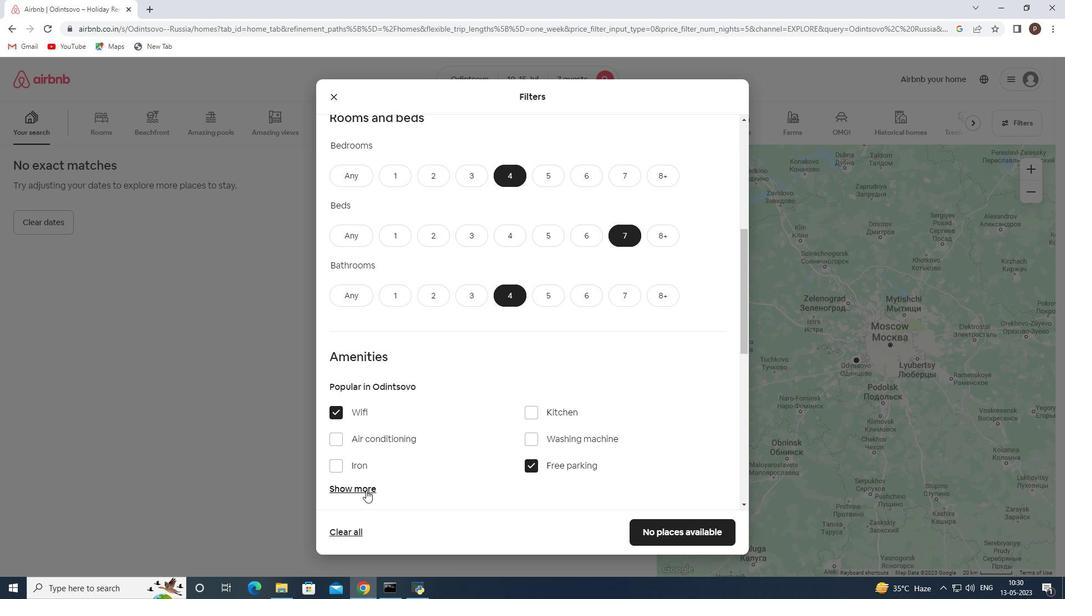 
Action: Mouse pressed left at (368, 488)
Screenshot: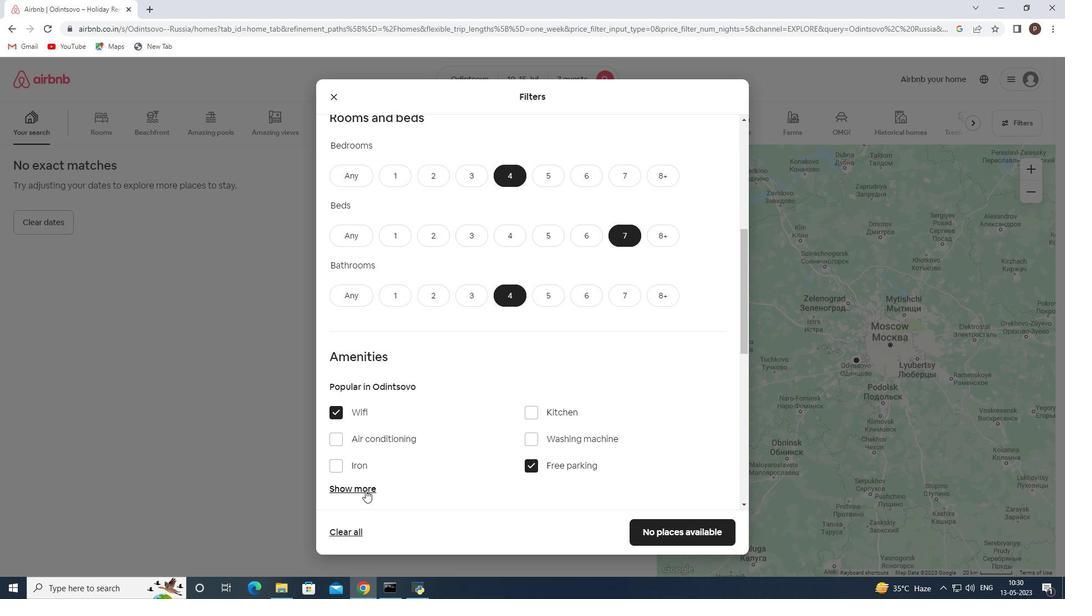 
Action: Mouse moved to (408, 468)
Screenshot: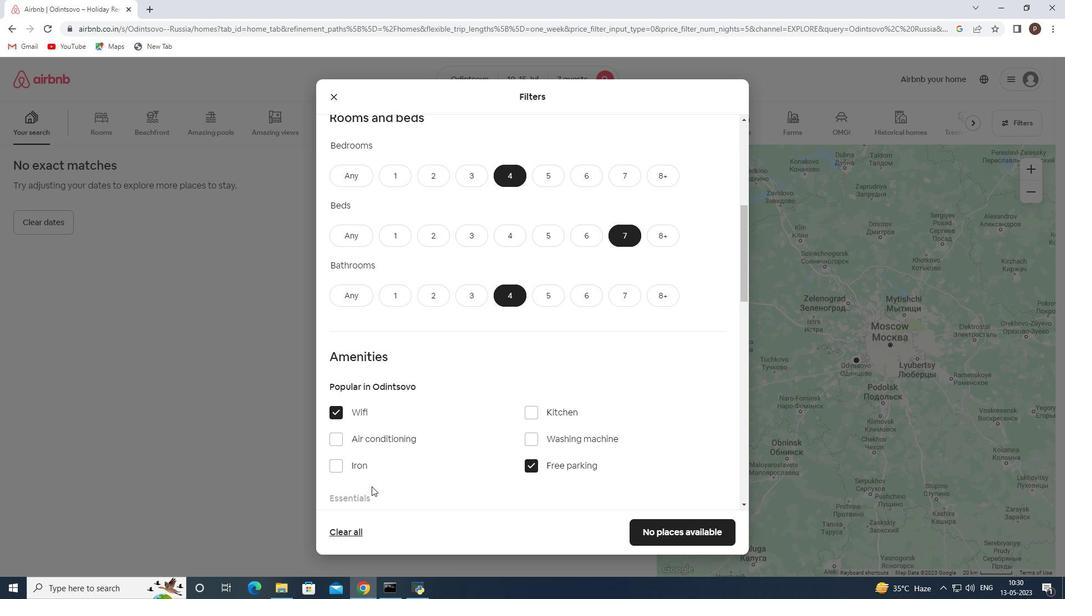
Action: Mouse scrolled (408, 467) with delta (0, 0)
Screenshot: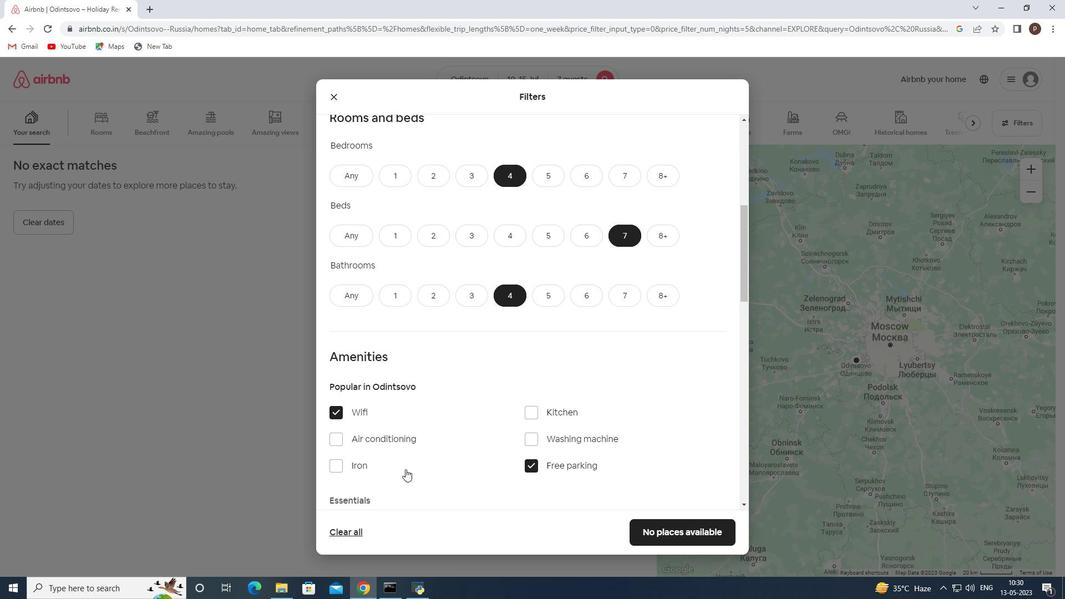 
Action: Mouse scrolled (408, 467) with delta (0, 0)
Screenshot: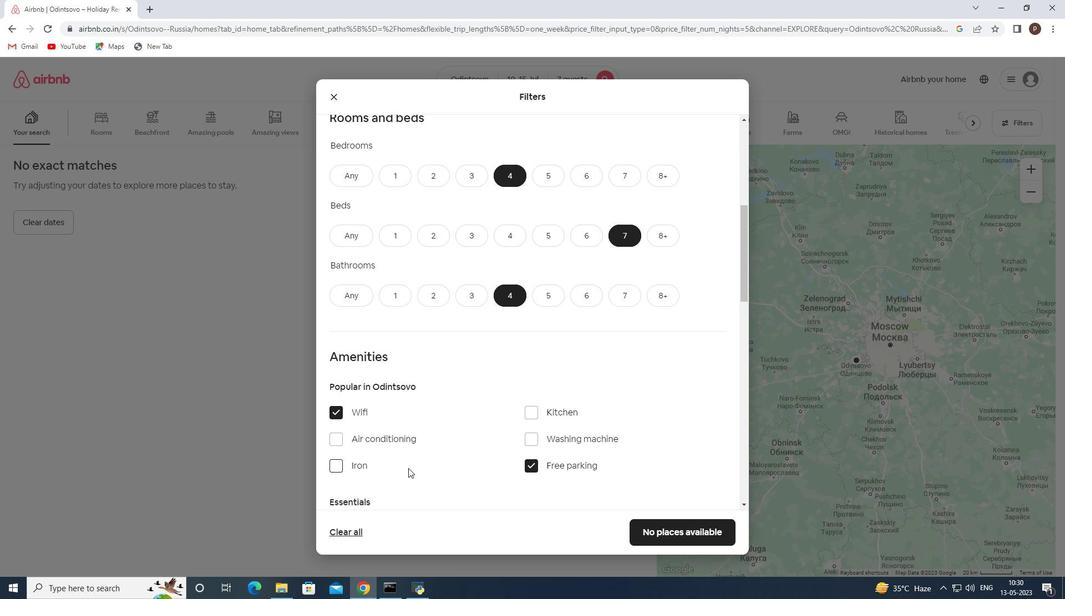
Action: Mouse moved to (528, 233)
Screenshot: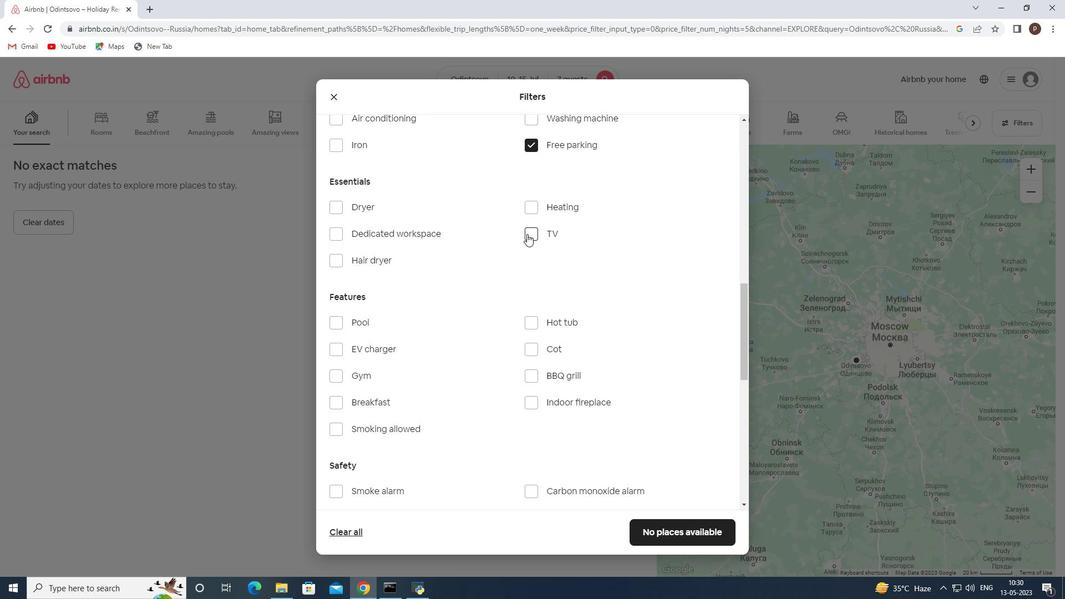 
Action: Mouse pressed left at (528, 233)
Screenshot: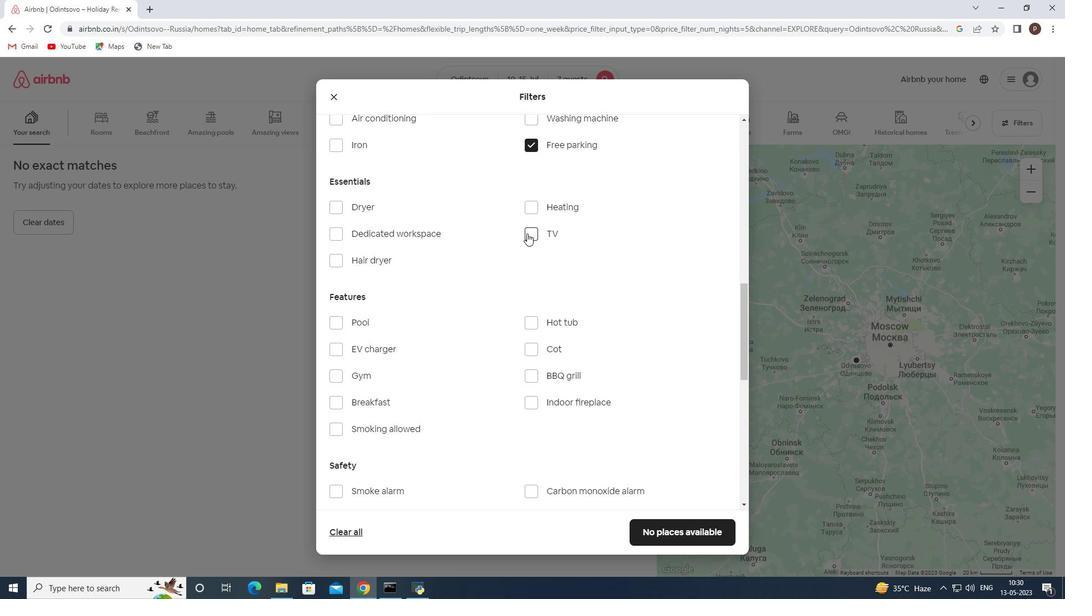 
Action: Mouse moved to (335, 377)
Screenshot: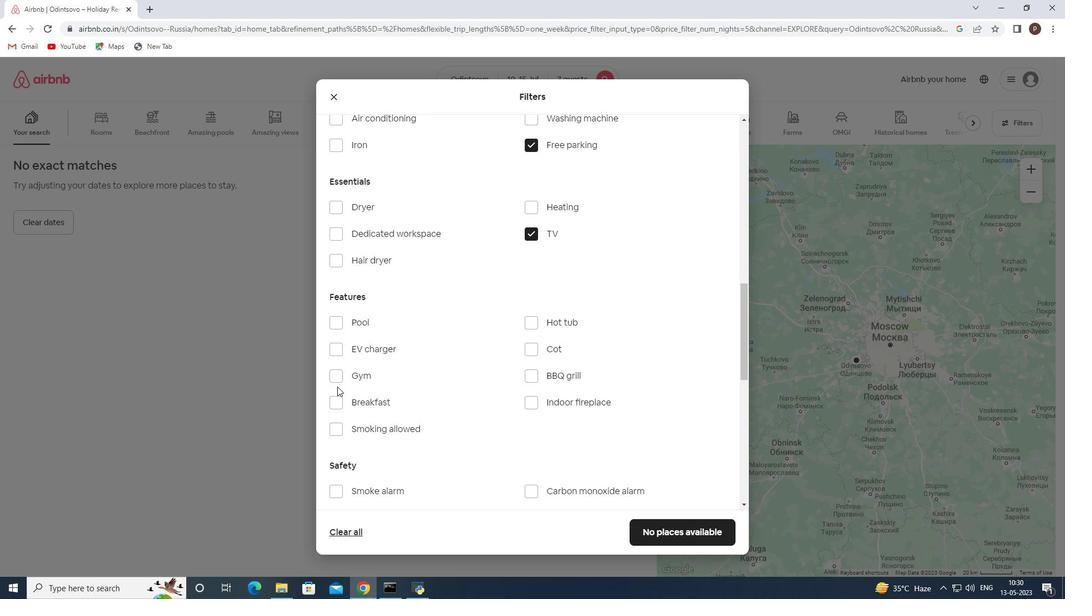 
Action: Mouse pressed left at (335, 377)
Screenshot: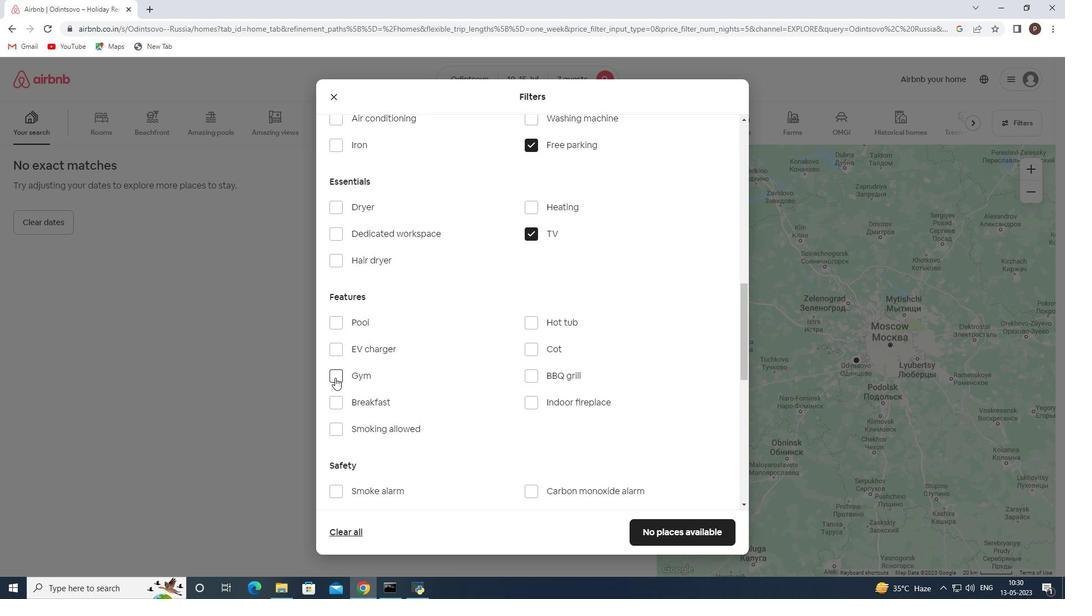 
Action: Mouse moved to (339, 406)
Screenshot: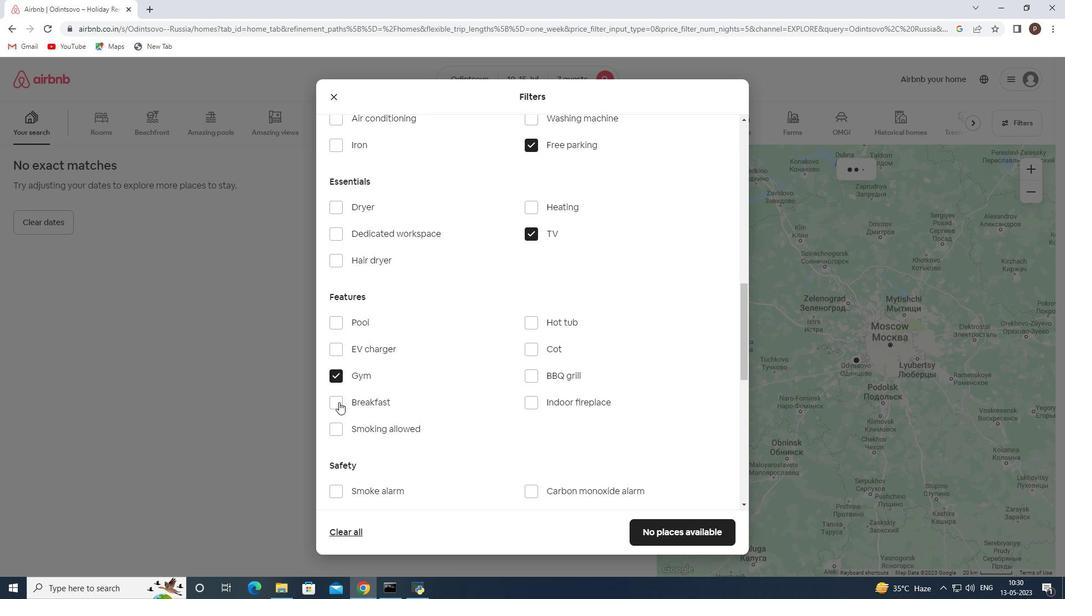 
Action: Mouse pressed left at (339, 406)
Screenshot: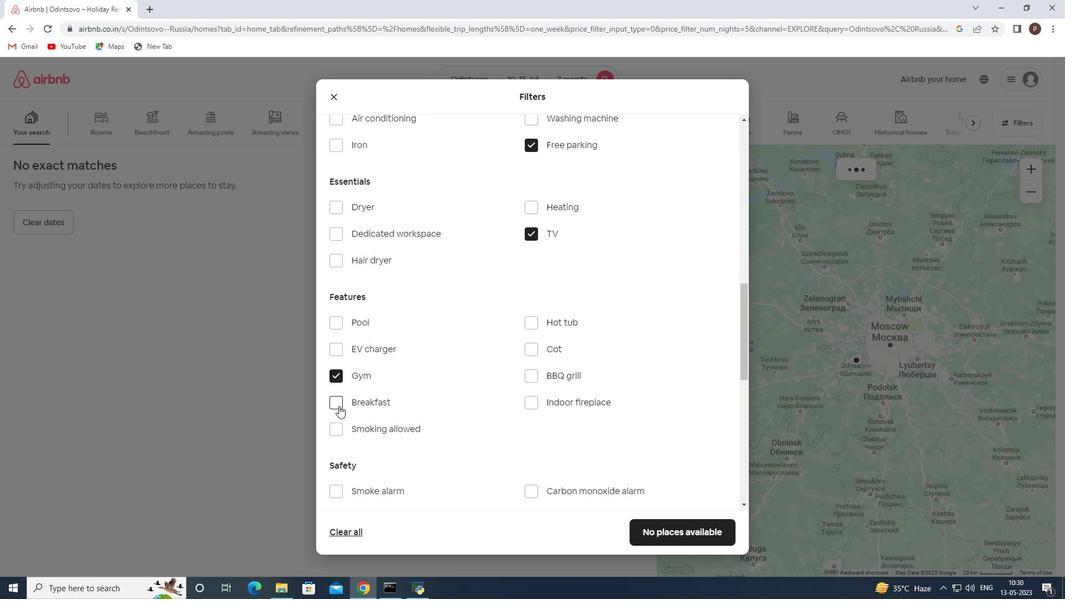 
Action: Mouse moved to (425, 411)
Screenshot: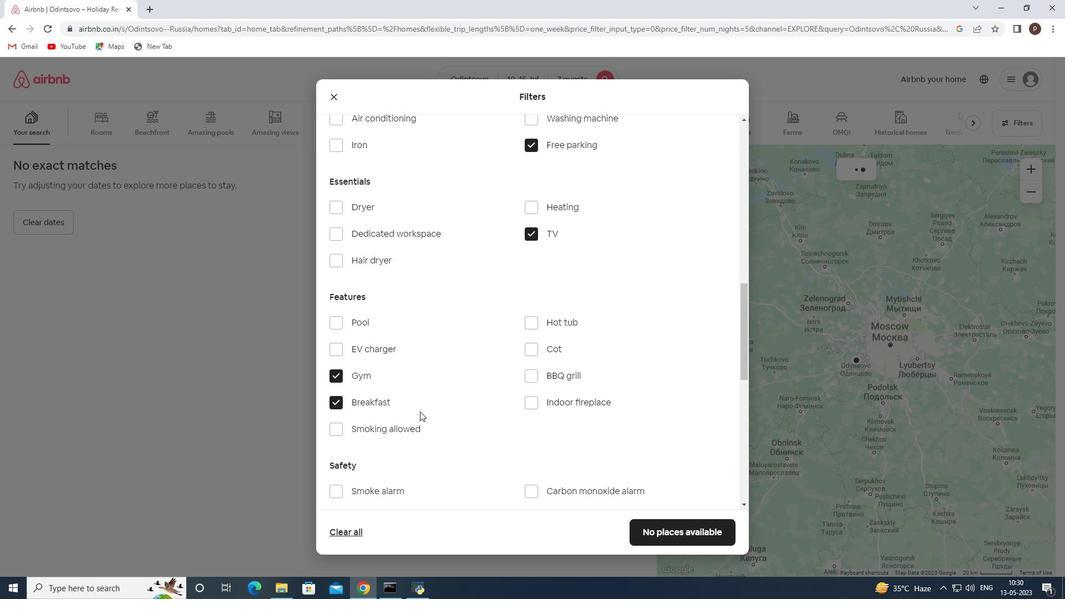 
Action: Mouse scrolled (425, 411) with delta (0, 0)
Screenshot: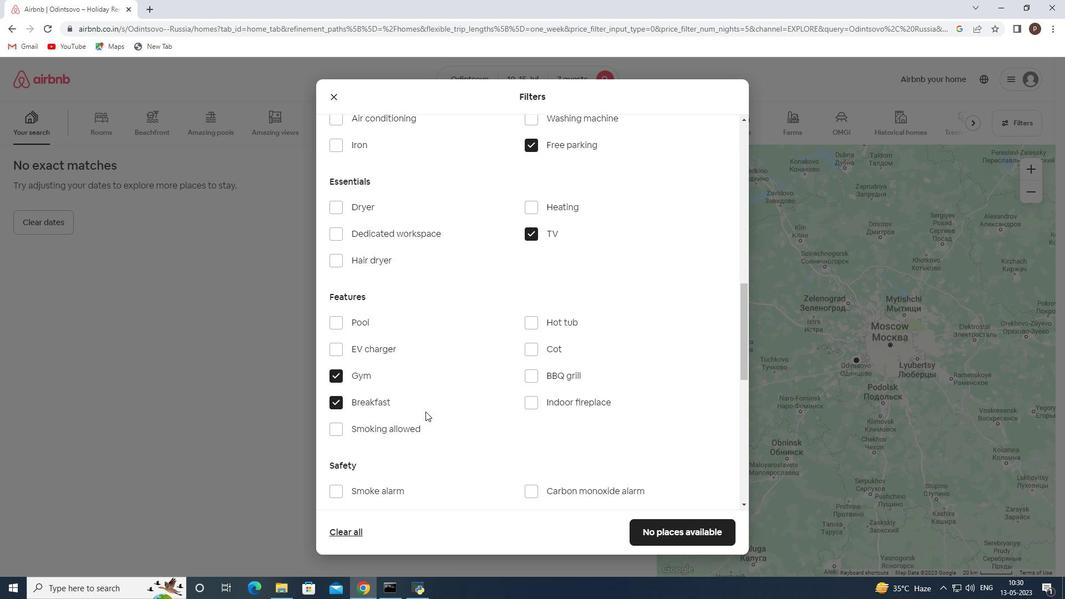
Action: Mouse scrolled (425, 411) with delta (0, 0)
Screenshot: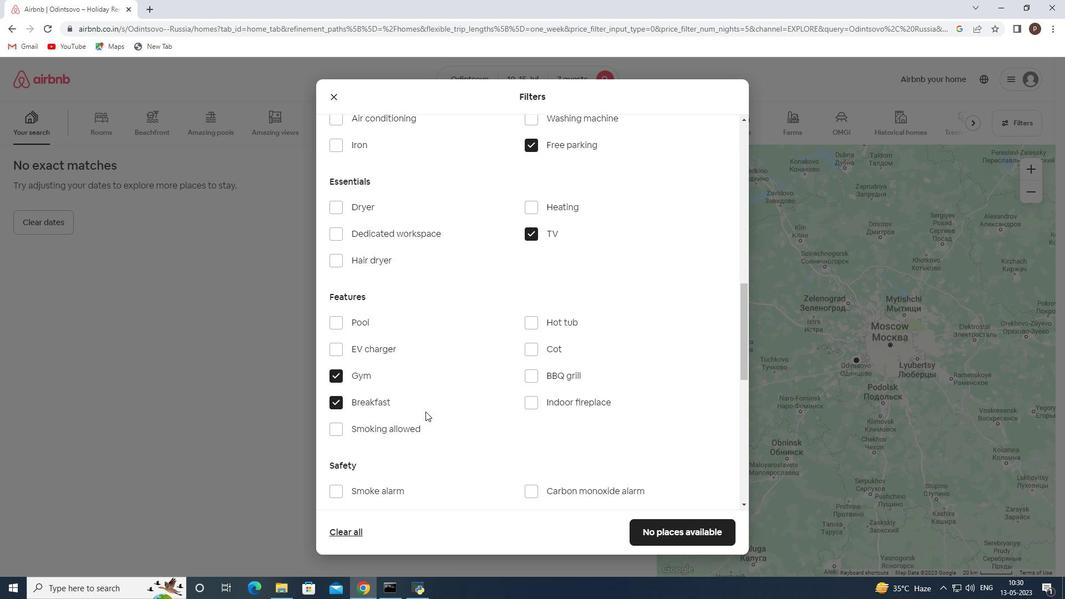
Action: Mouse scrolled (425, 411) with delta (0, 0)
Screenshot: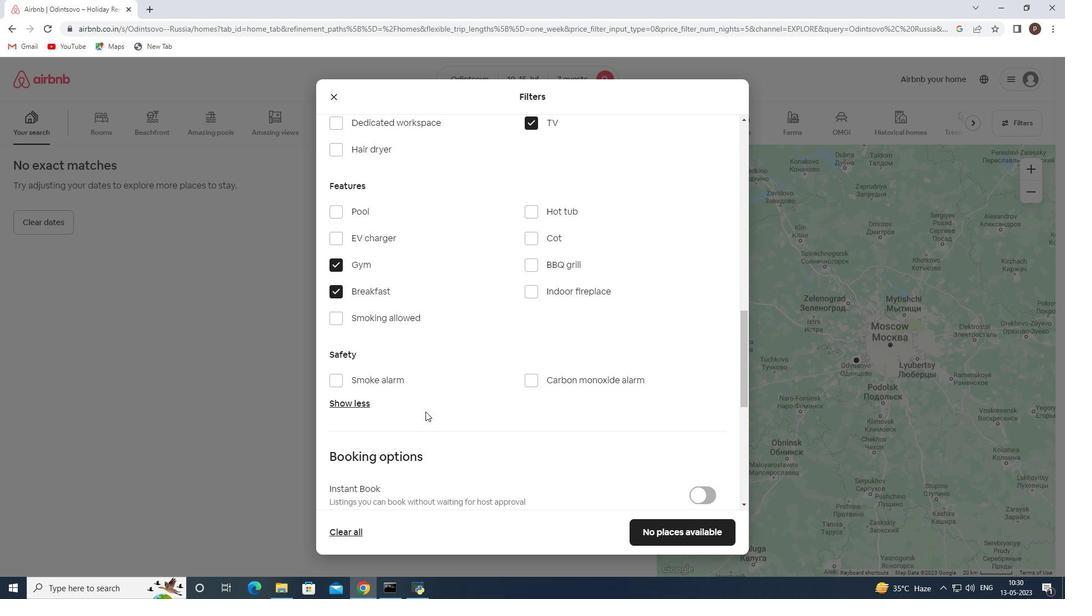 
Action: Mouse scrolled (425, 411) with delta (0, 0)
Screenshot: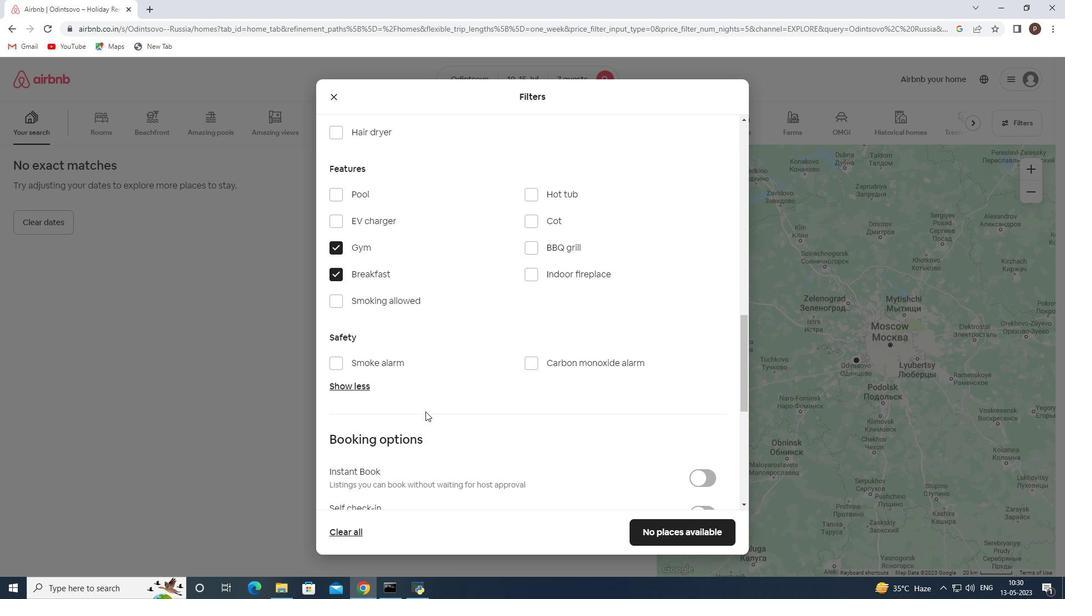 
Action: Mouse scrolled (425, 411) with delta (0, 0)
Screenshot: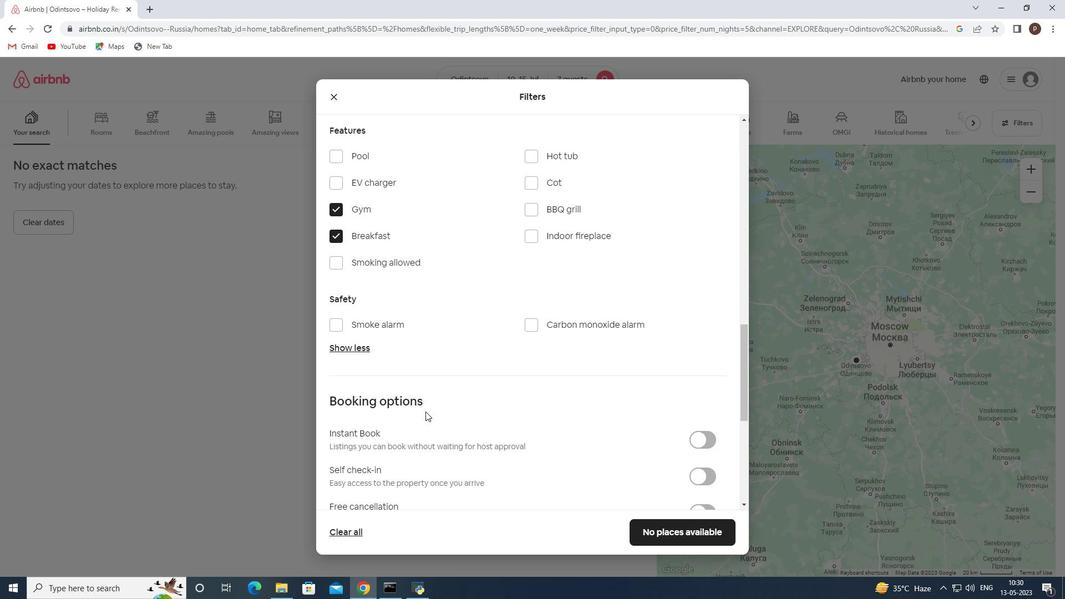
Action: Mouse moved to (698, 367)
Screenshot: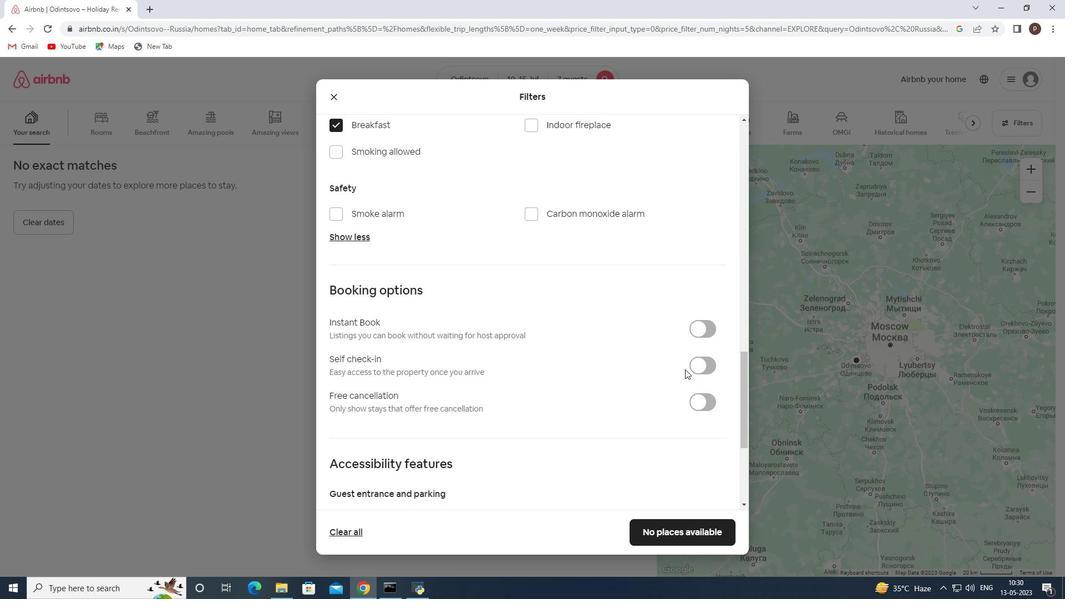 
Action: Mouse pressed left at (698, 367)
Screenshot: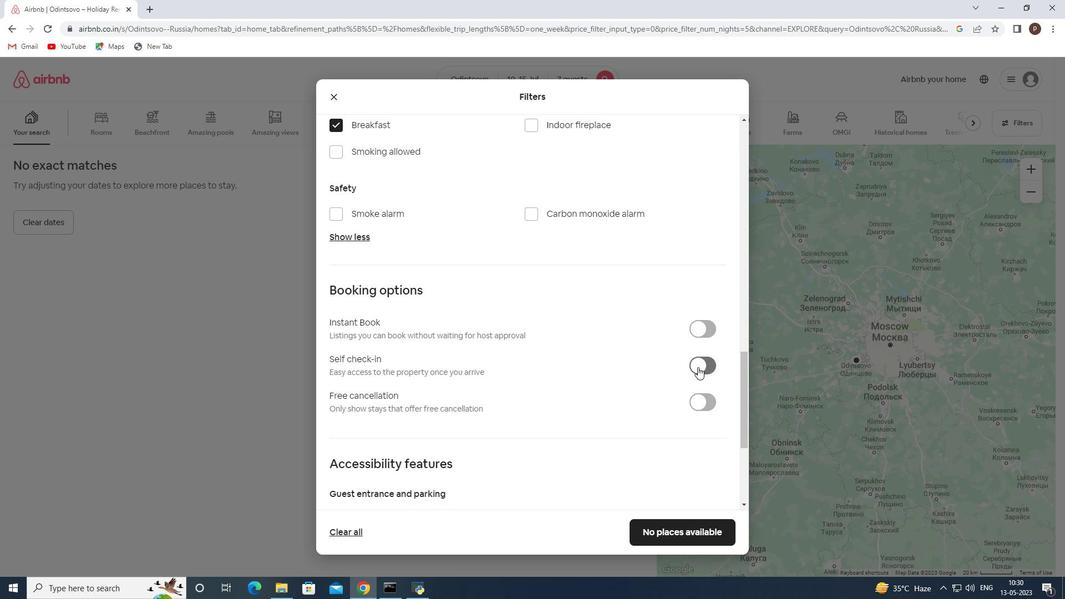 
Action: Mouse moved to (518, 381)
Screenshot: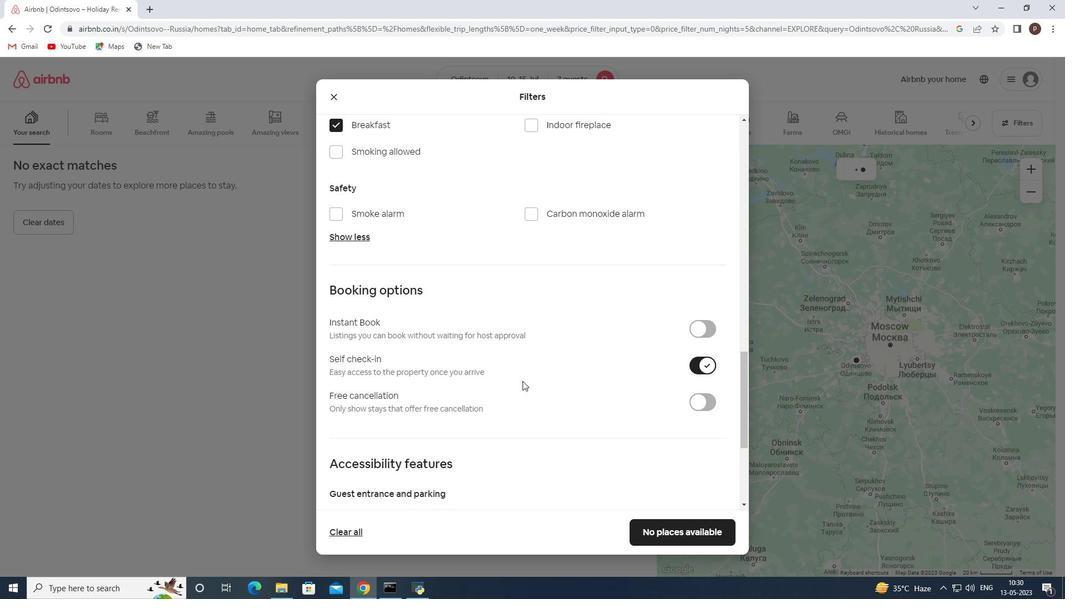 
Action: Mouse scrolled (518, 380) with delta (0, 0)
Screenshot: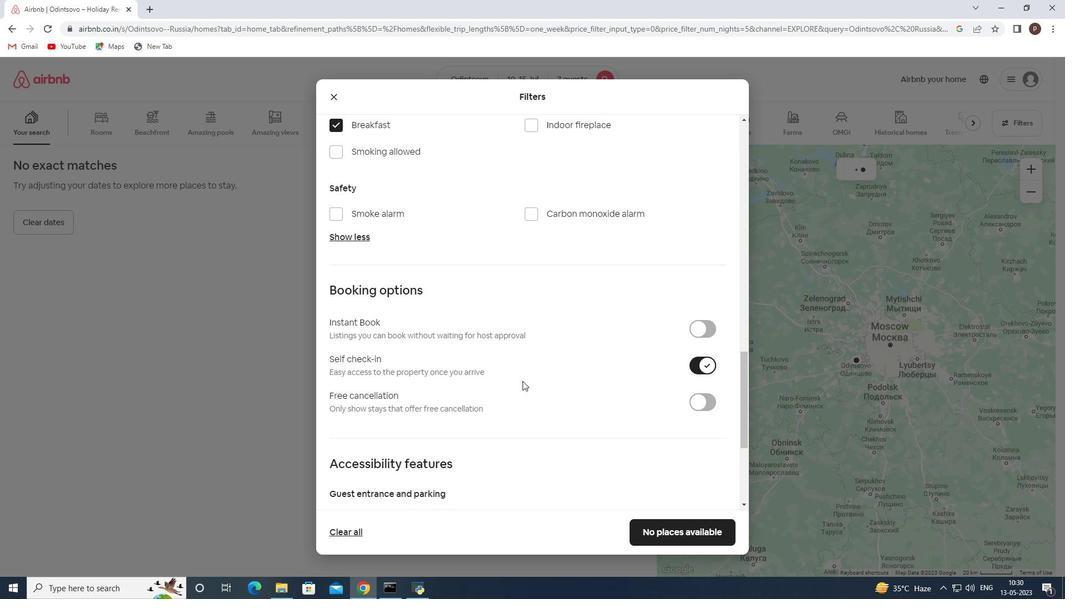 
Action: Mouse moved to (507, 381)
Screenshot: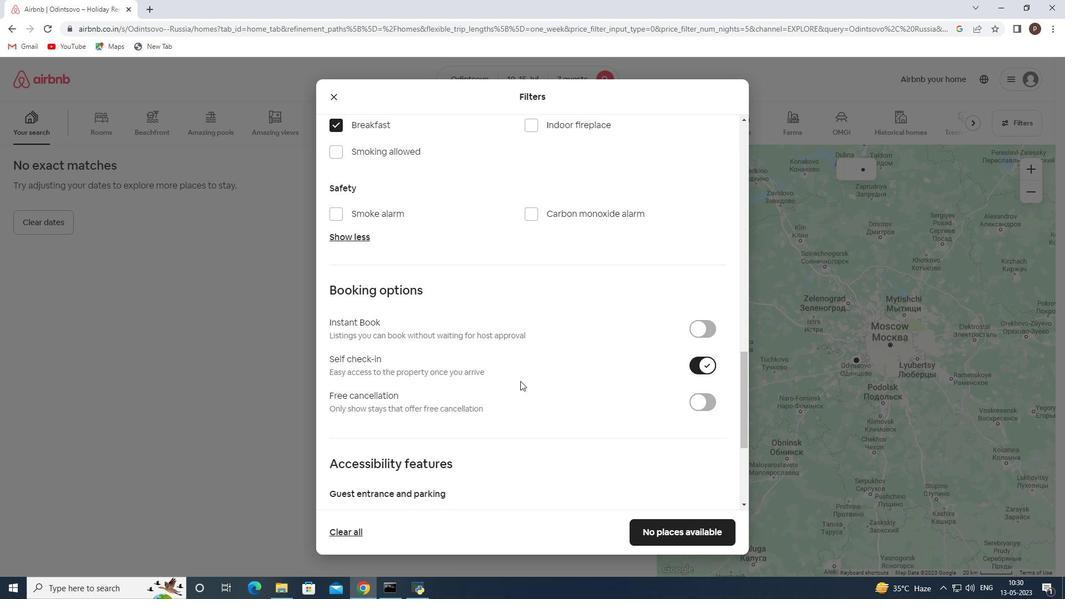 
Action: Mouse scrolled (507, 380) with delta (0, 0)
Screenshot: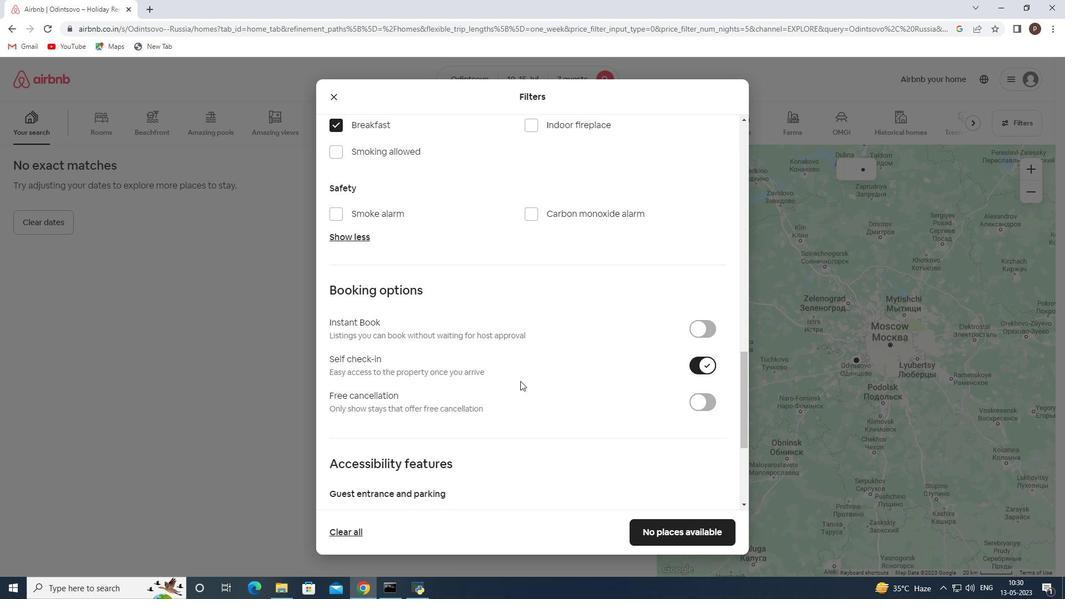 
Action: Mouse moved to (499, 379)
Screenshot: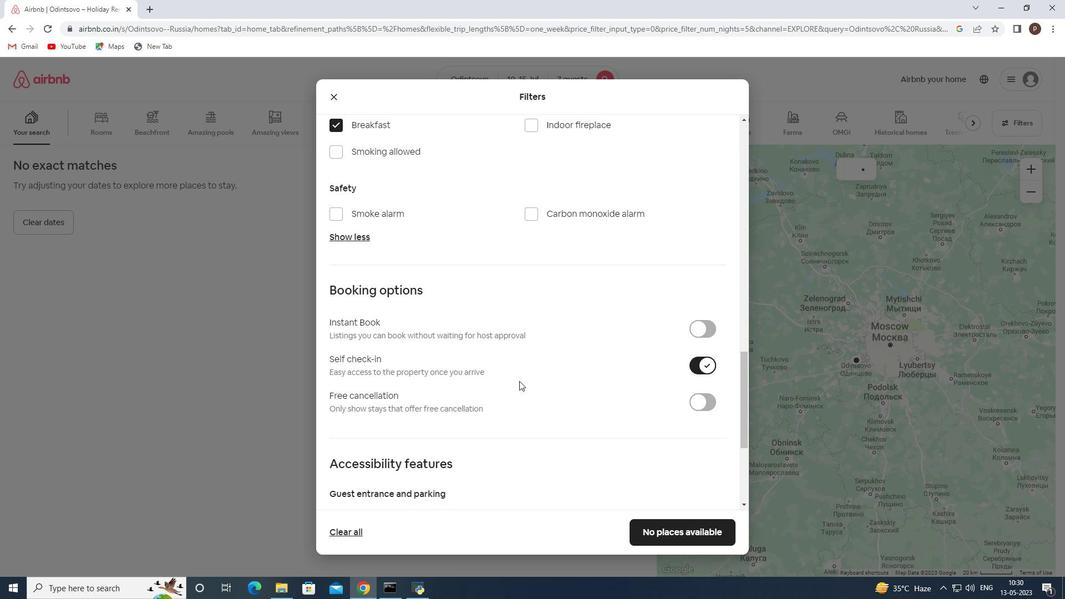 
Action: Mouse scrolled (499, 379) with delta (0, 0)
Screenshot: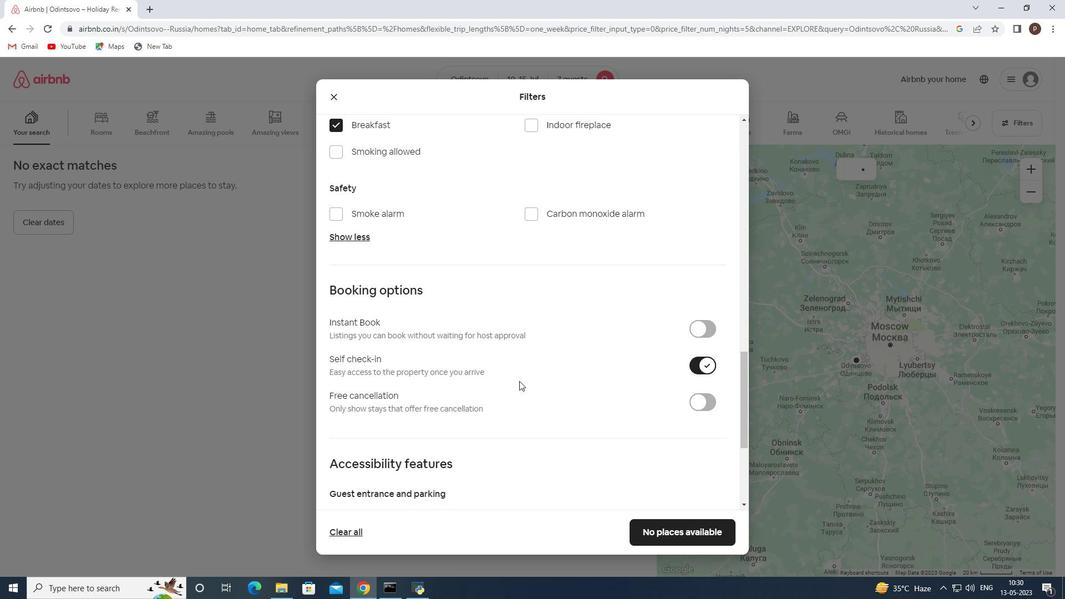 
Action: Mouse moved to (494, 377)
Screenshot: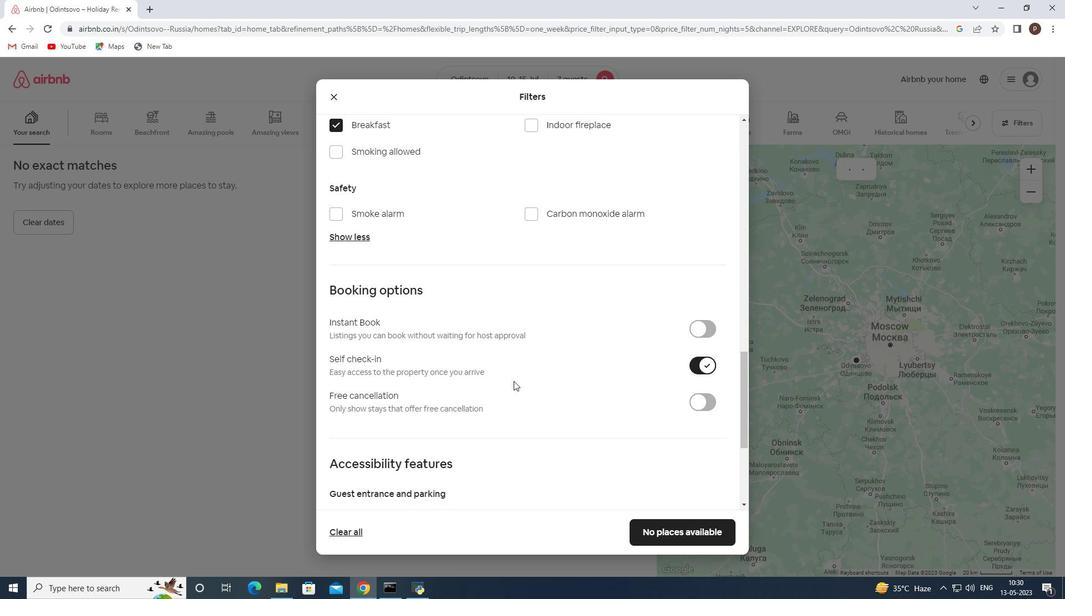 
Action: Mouse scrolled (494, 376) with delta (0, 0)
Screenshot: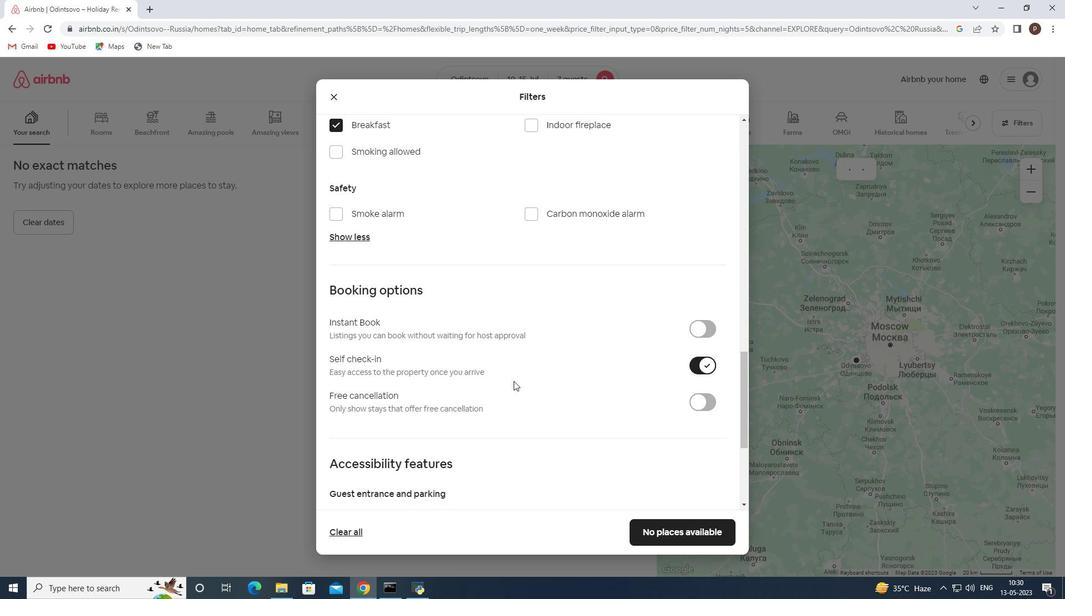 
Action: Mouse moved to (478, 369)
Screenshot: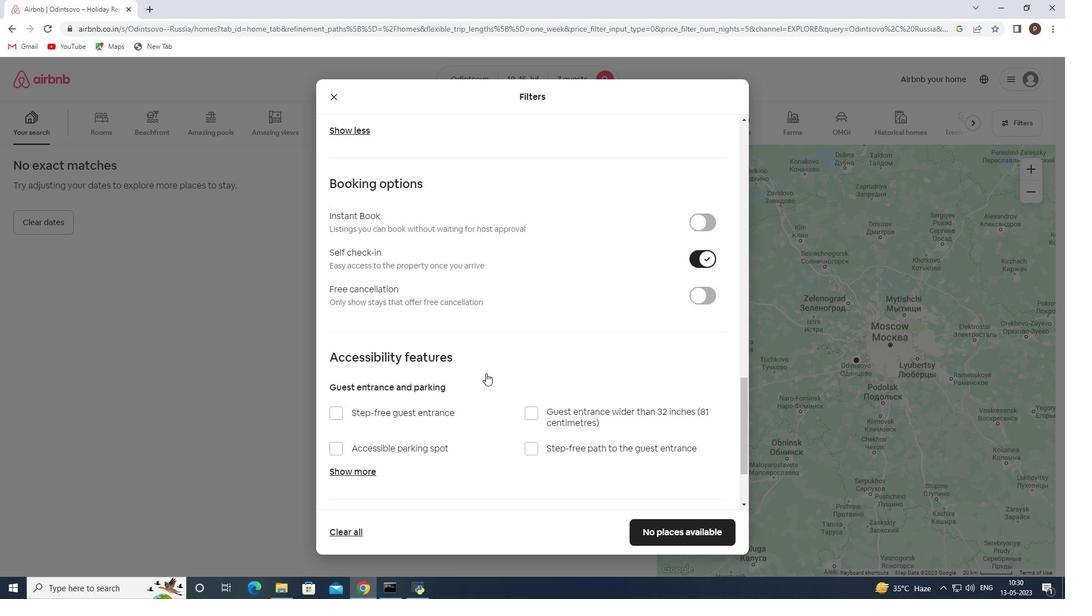 
Action: Mouse scrolled (478, 368) with delta (0, 0)
Screenshot: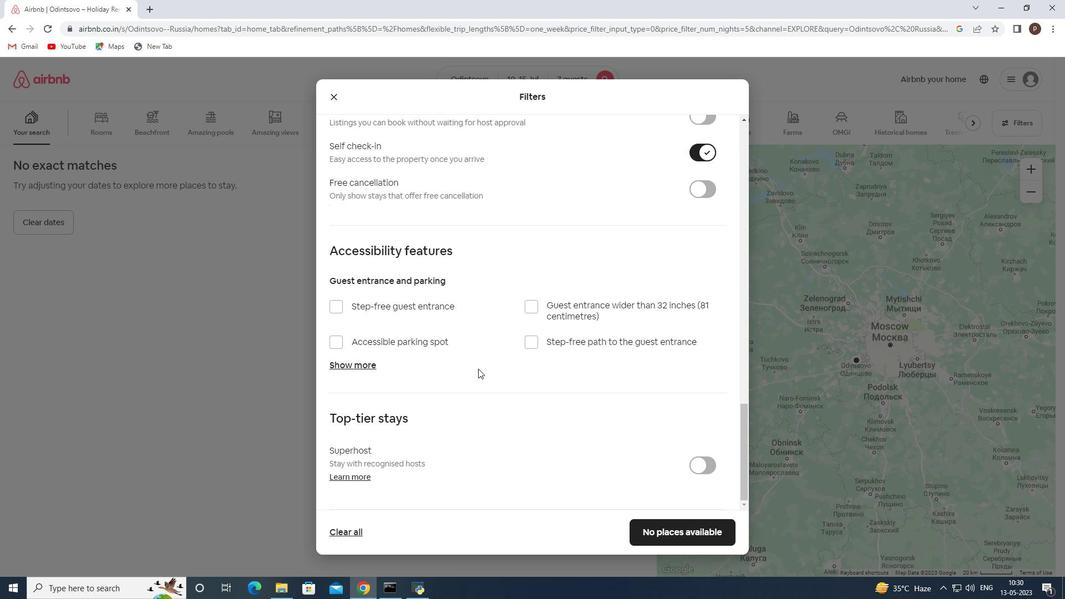 
Action: Mouse scrolled (478, 368) with delta (0, 0)
Screenshot: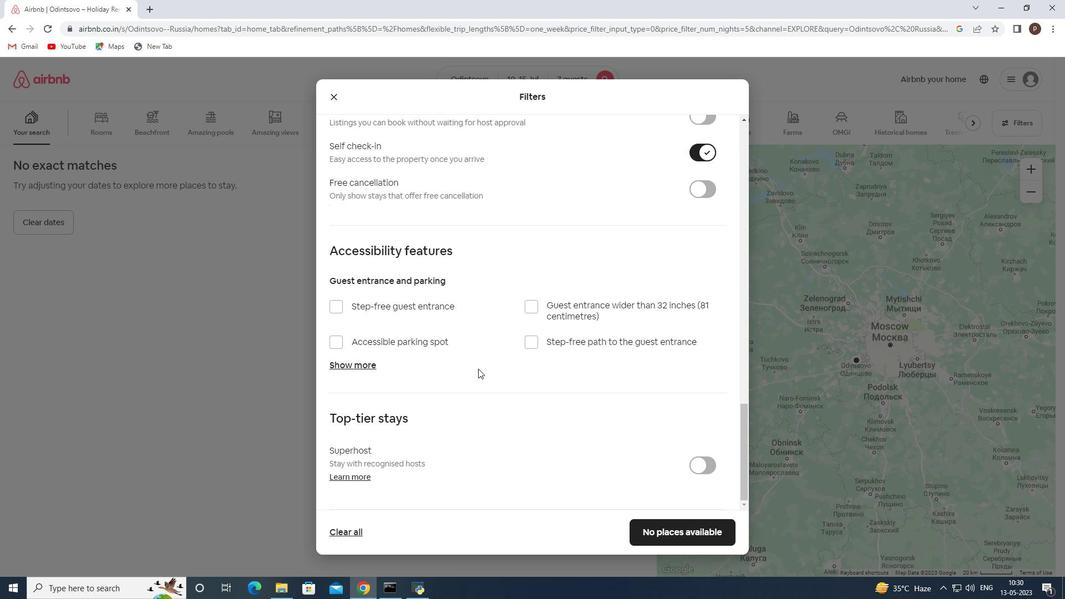 
Action: Mouse scrolled (478, 368) with delta (0, 0)
Screenshot: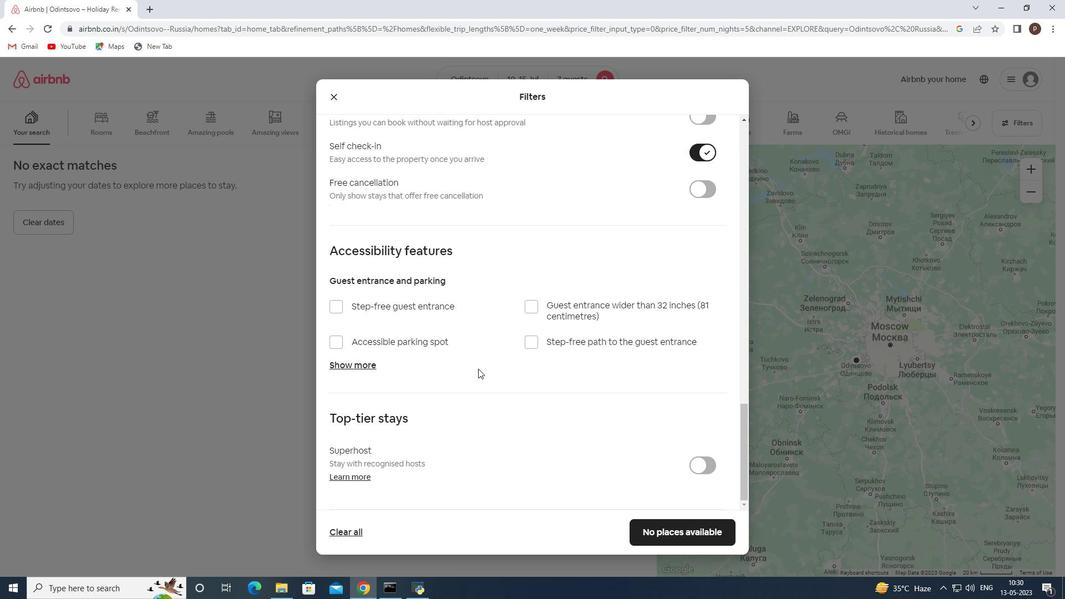 
Action: Mouse scrolled (478, 368) with delta (0, 0)
Screenshot: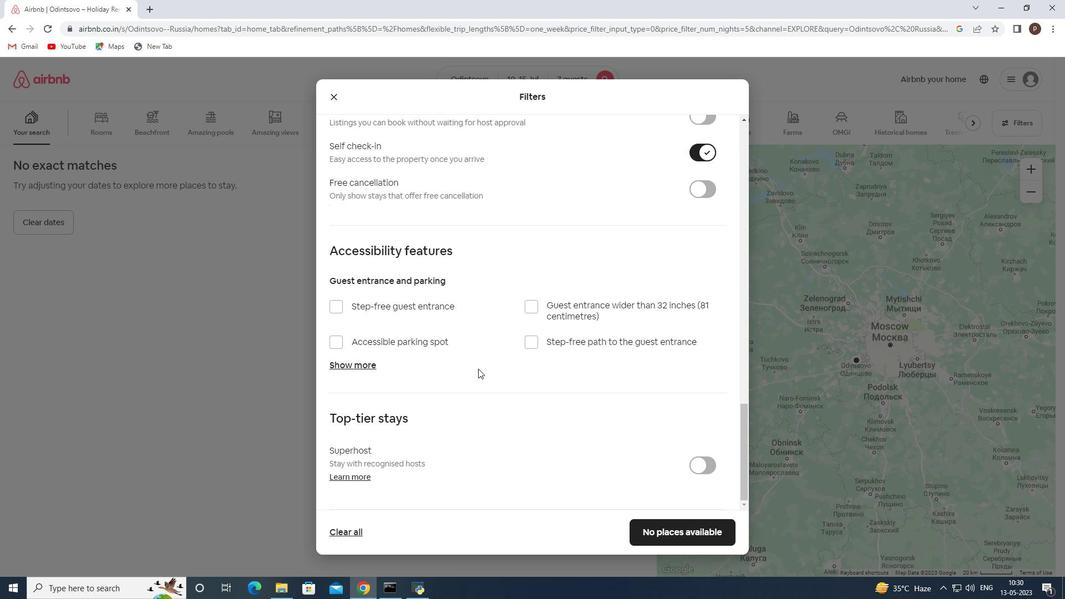 
Action: Mouse scrolled (478, 368) with delta (0, 0)
Screenshot: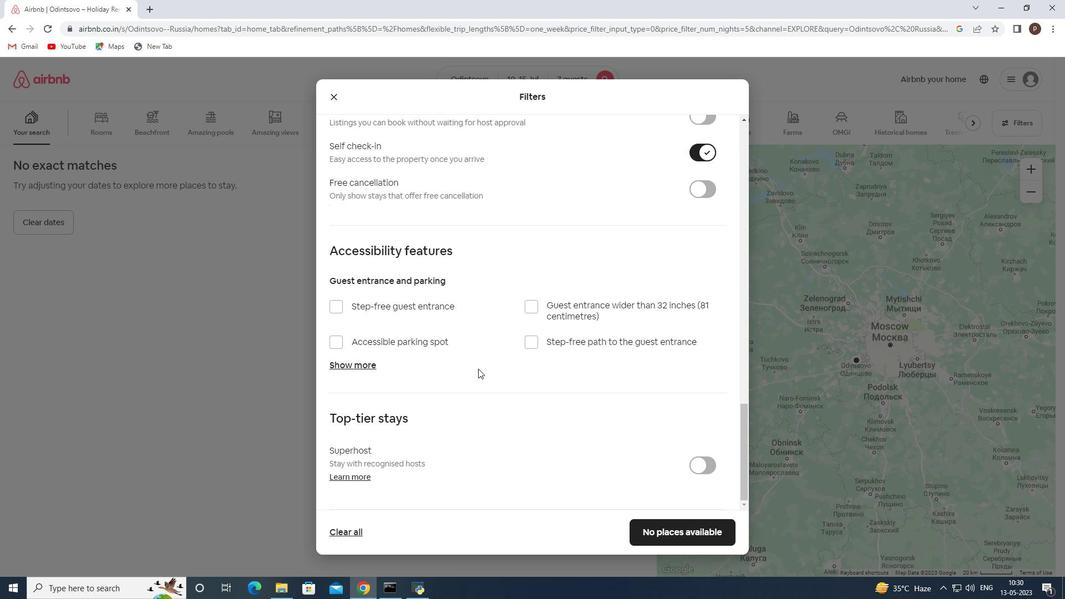 
Action: Mouse scrolled (478, 368) with delta (0, 0)
Screenshot: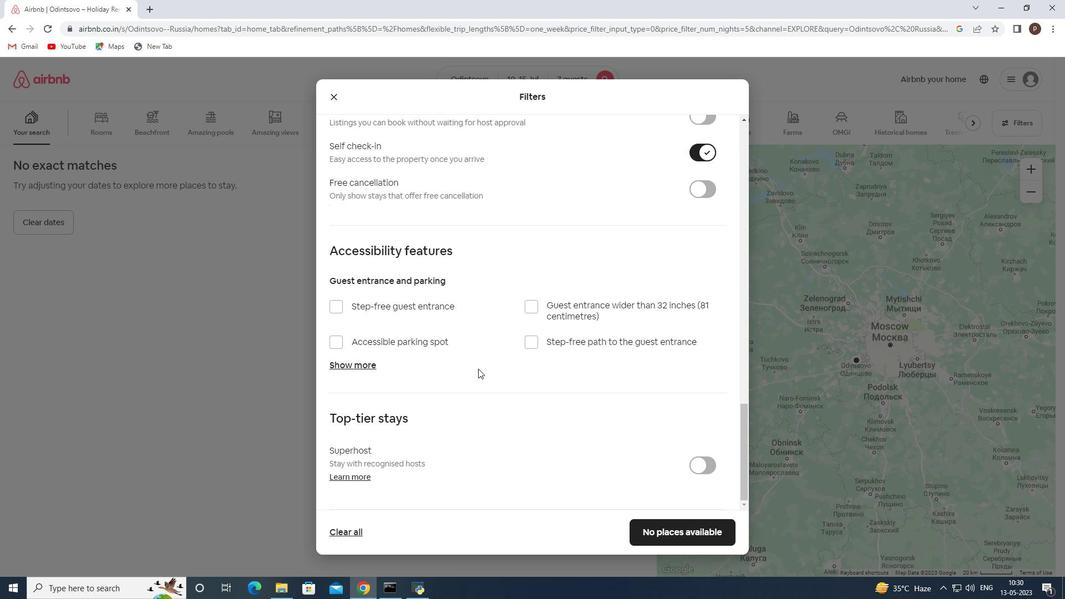 
Action: Mouse moved to (653, 526)
Screenshot: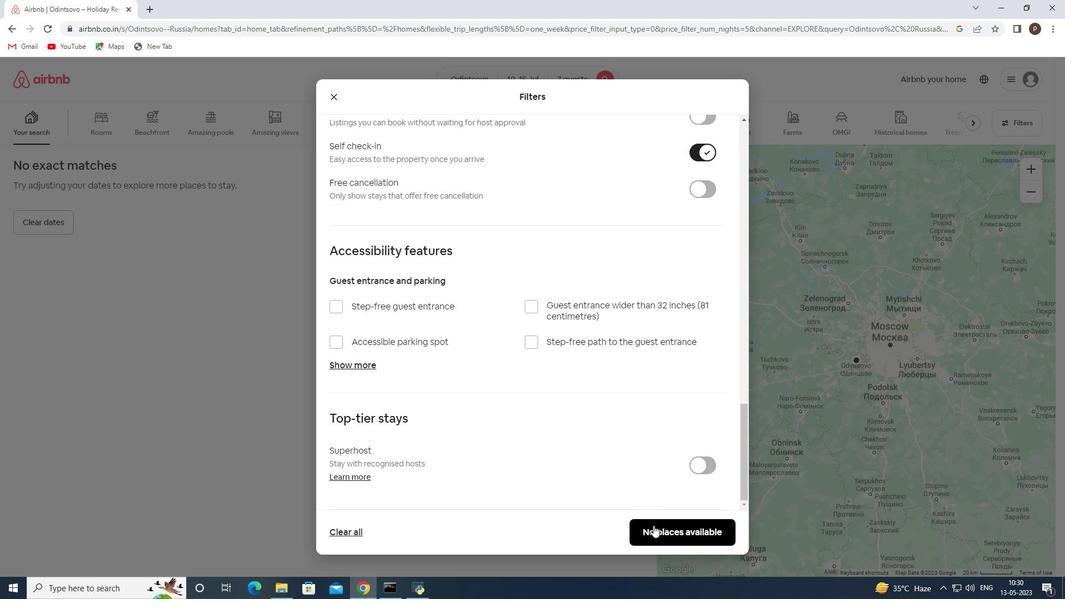 
Action: Mouse pressed left at (653, 526)
Screenshot: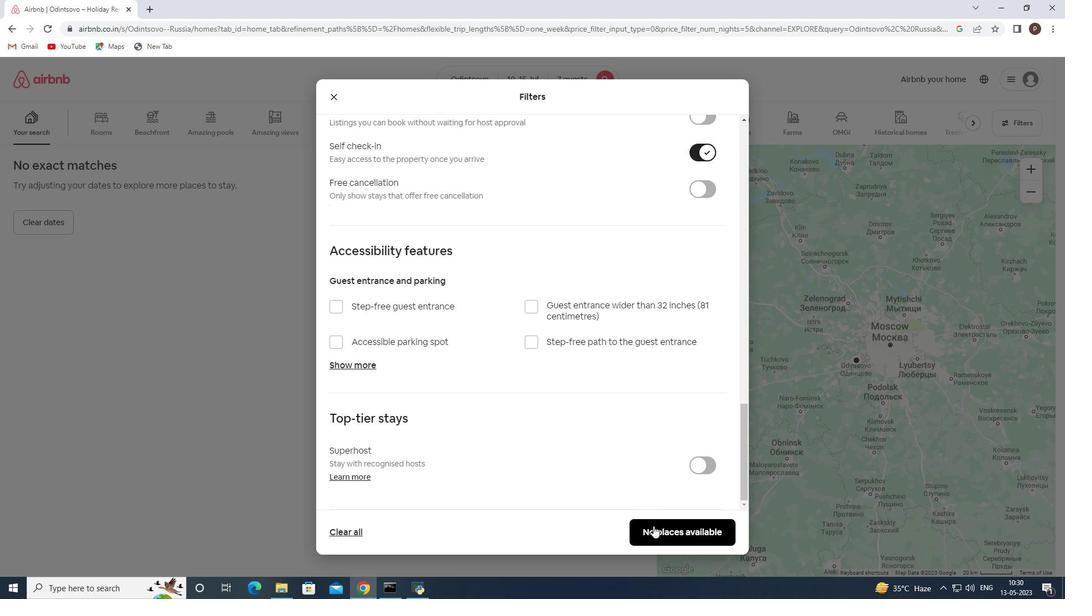 
